 Task: Add a signature Marianna Clark containing National Human Trafficking Awareness Day, Marianna Clark to email address softage.6@softage.net and add a folder Sales contracts
Action: Mouse moved to (108, 120)
Screenshot: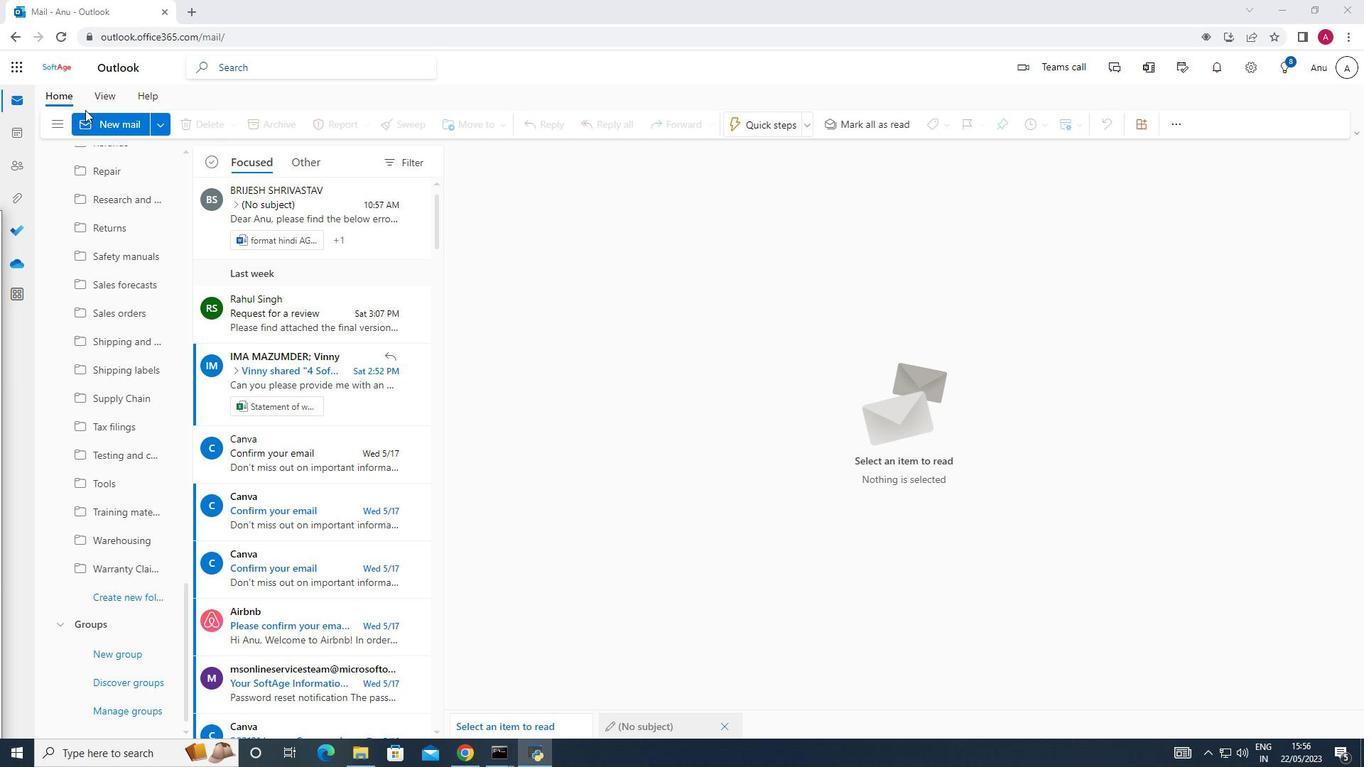 
Action: Mouse pressed left at (108, 120)
Screenshot: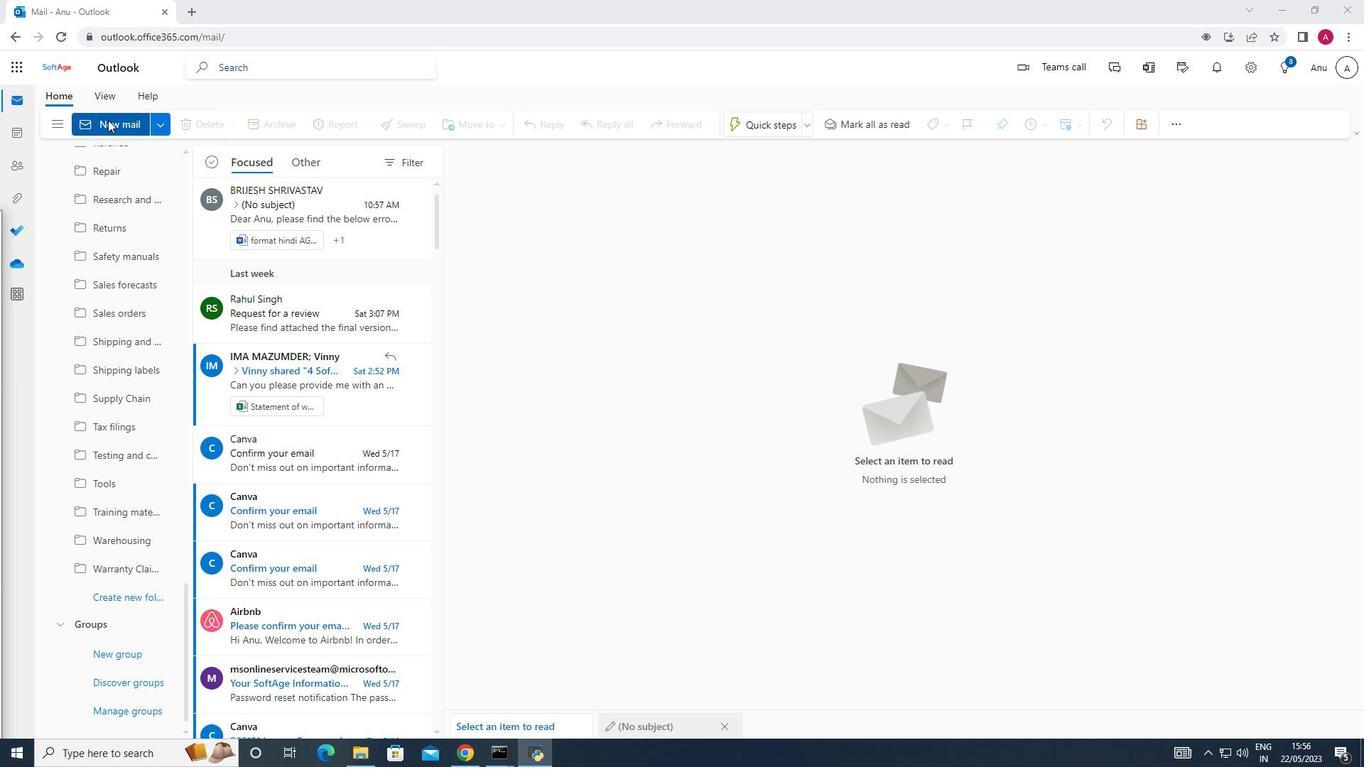
Action: Mouse moved to (966, 121)
Screenshot: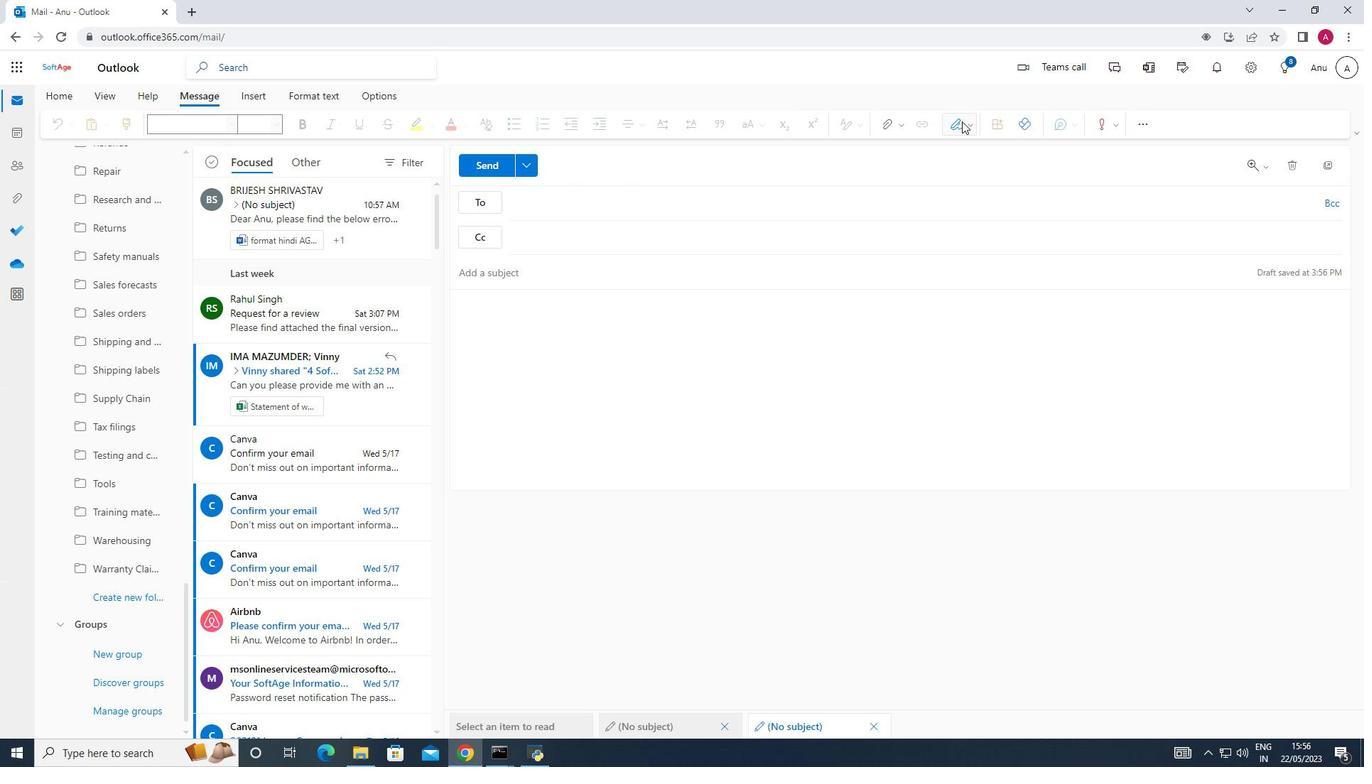 
Action: Mouse pressed left at (966, 121)
Screenshot: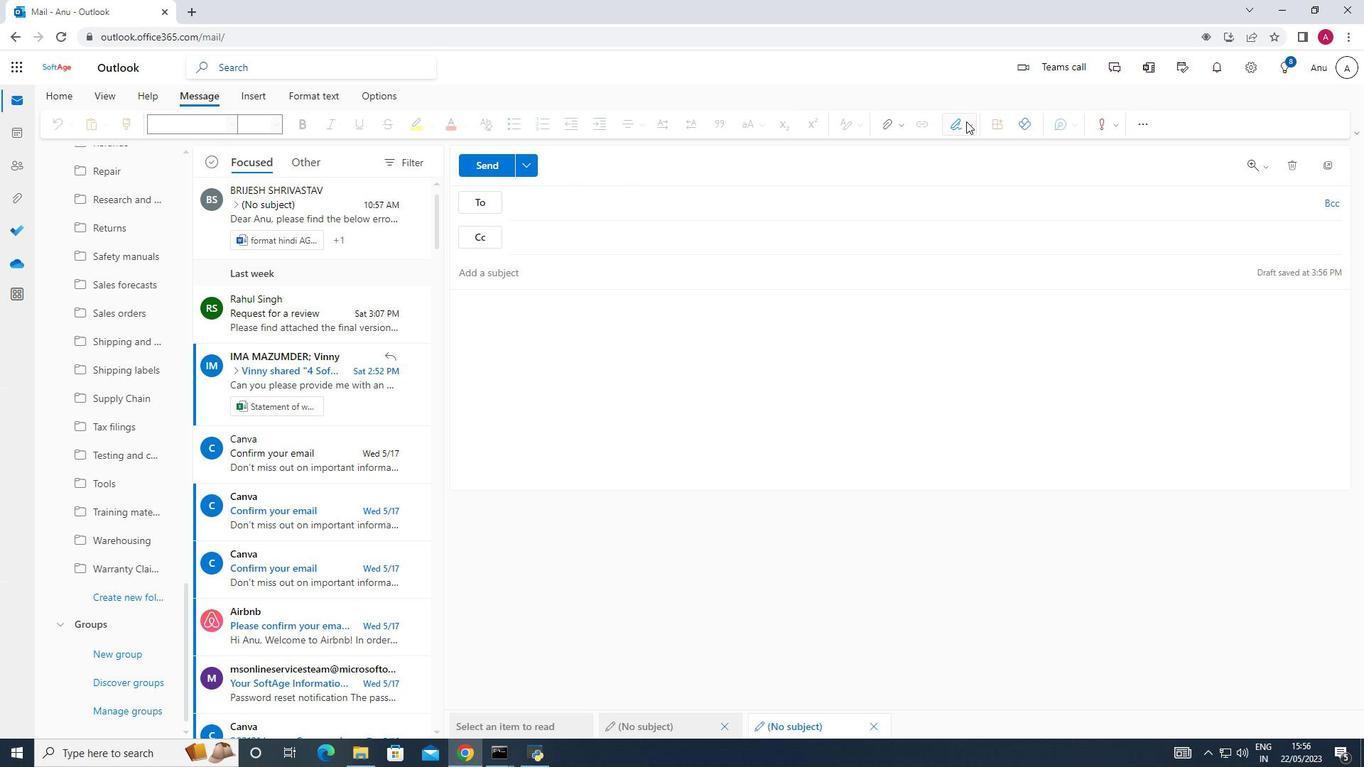 
Action: Mouse moved to (957, 179)
Screenshot: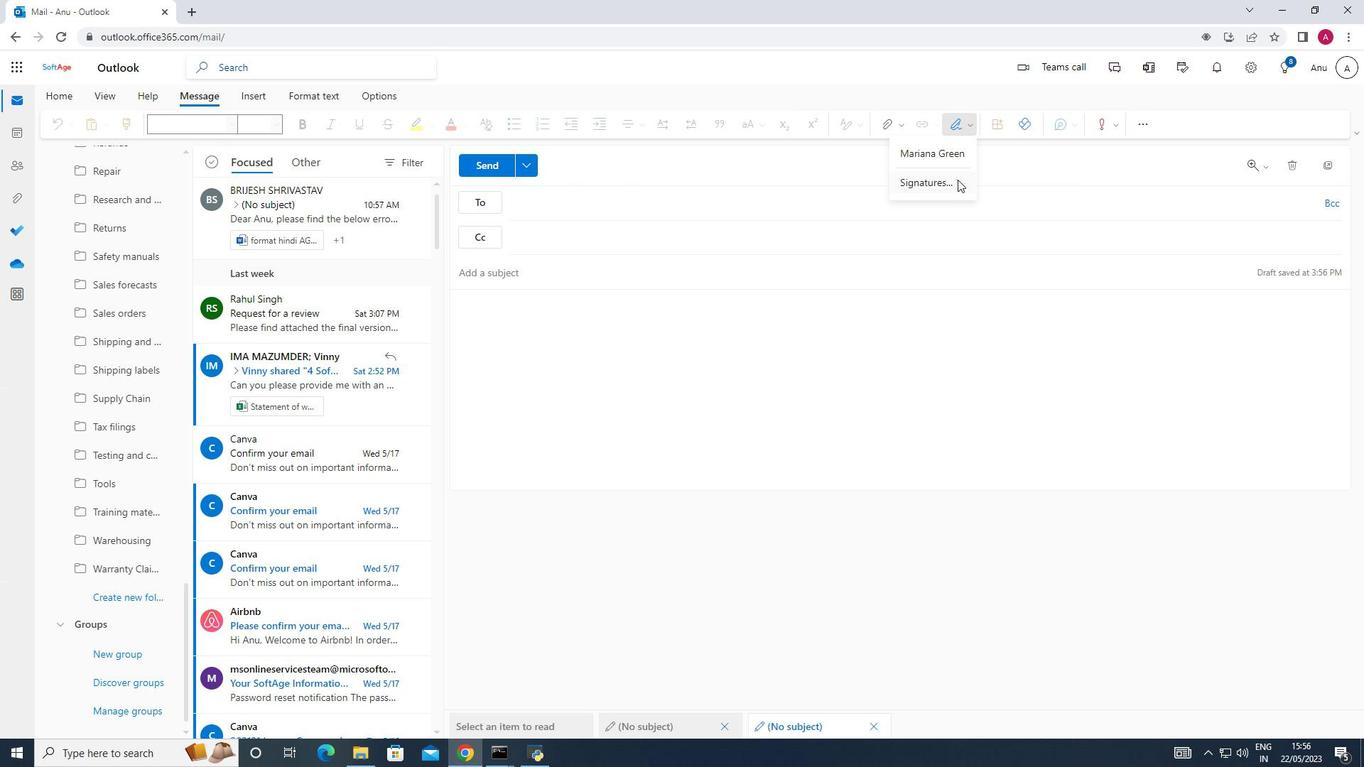 
Action: Mouse pressed left at (957, 179)
Screenshot: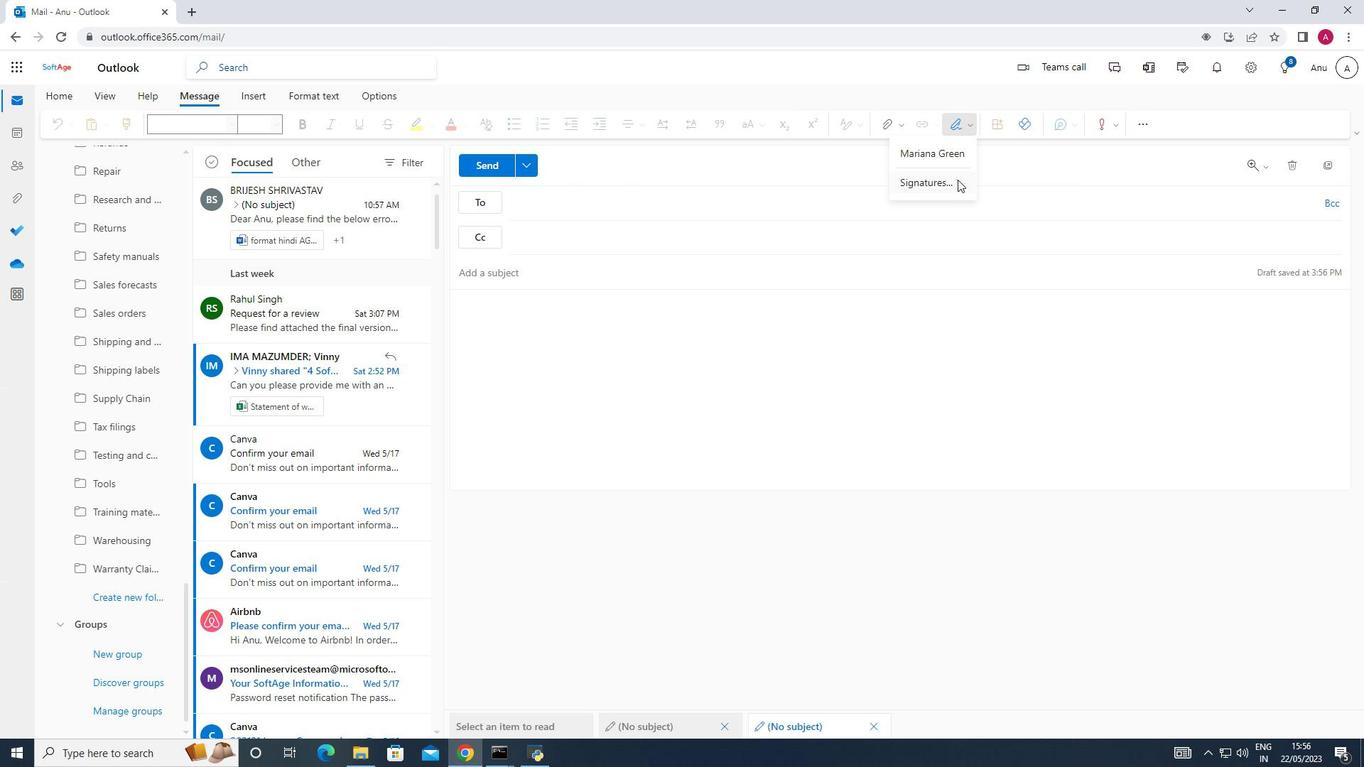 
Action: Mouse moved to (971, 240)
Screenshot: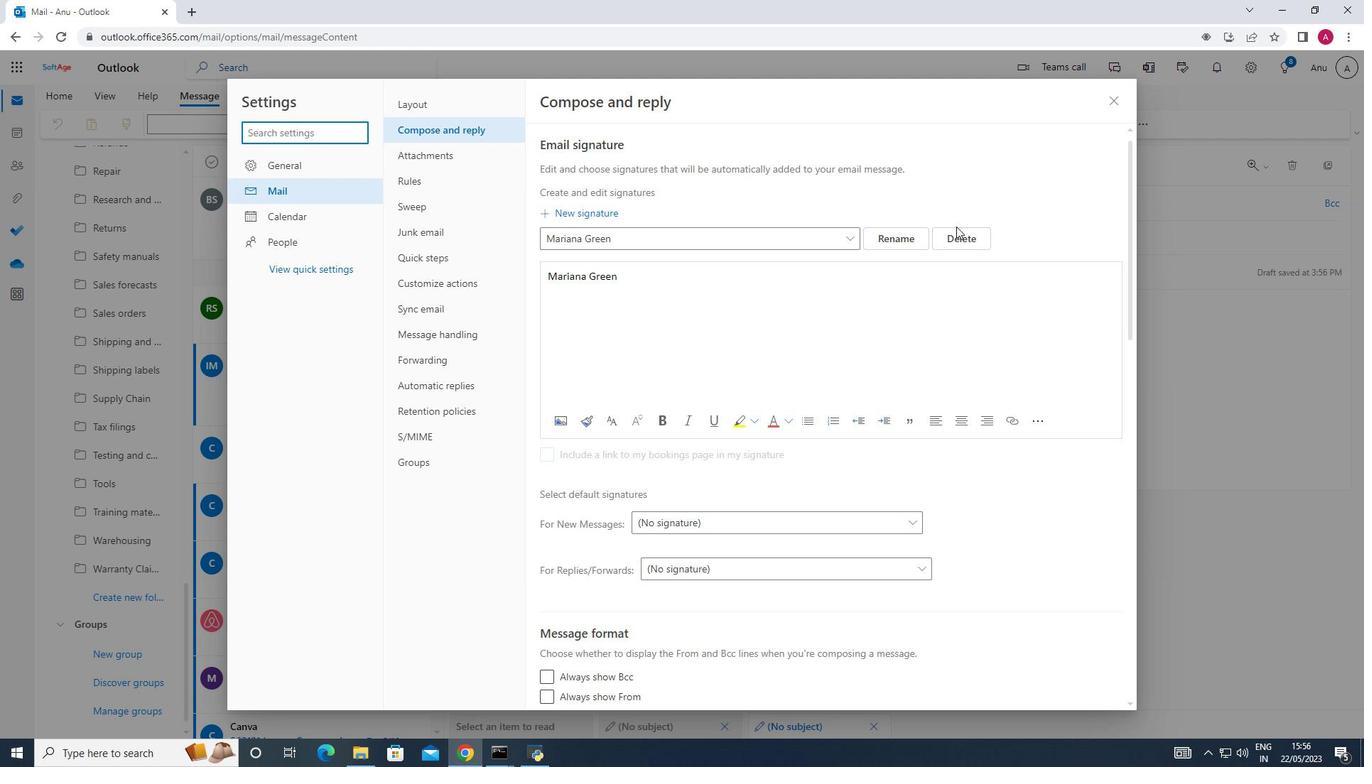 
Action: Mouse pressed left at (971, 240)
Screenshot: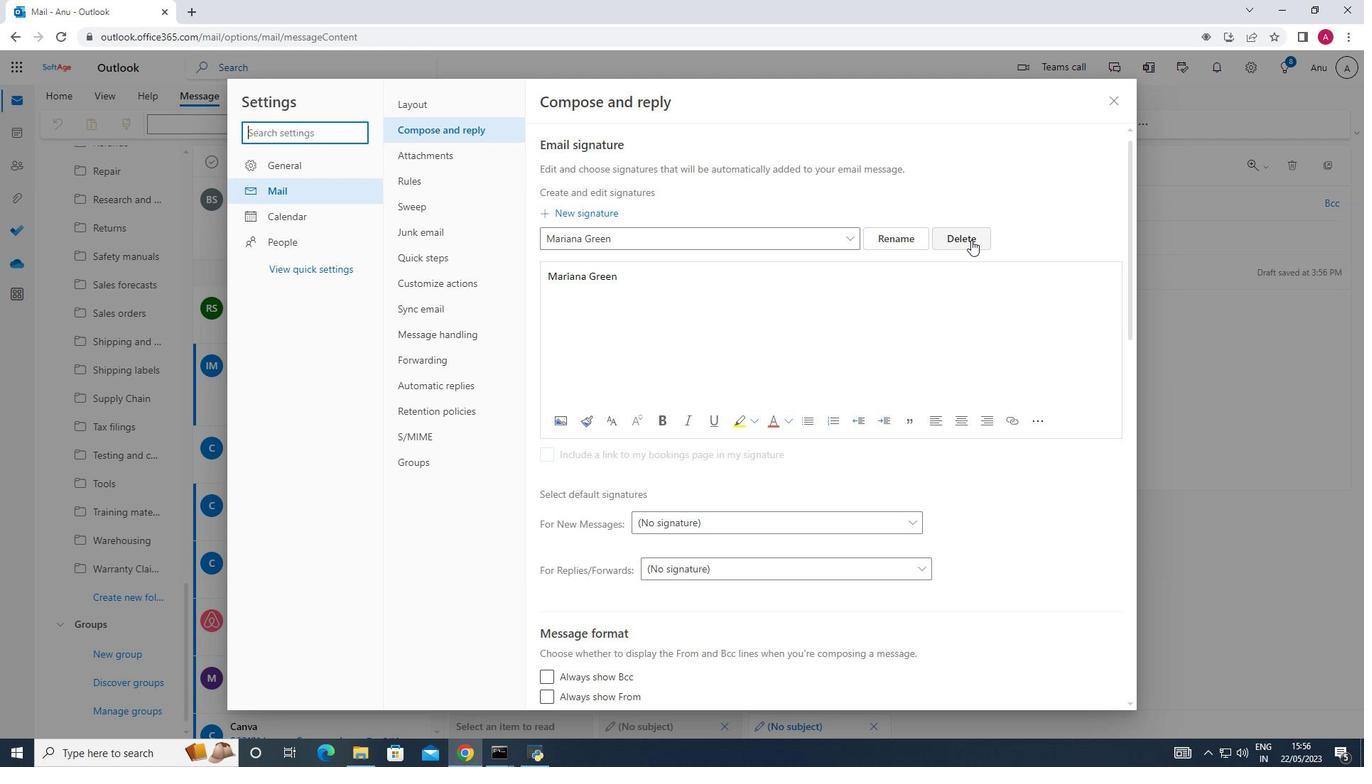 
Action: Mouse moved to (586, 245)
Screenshot: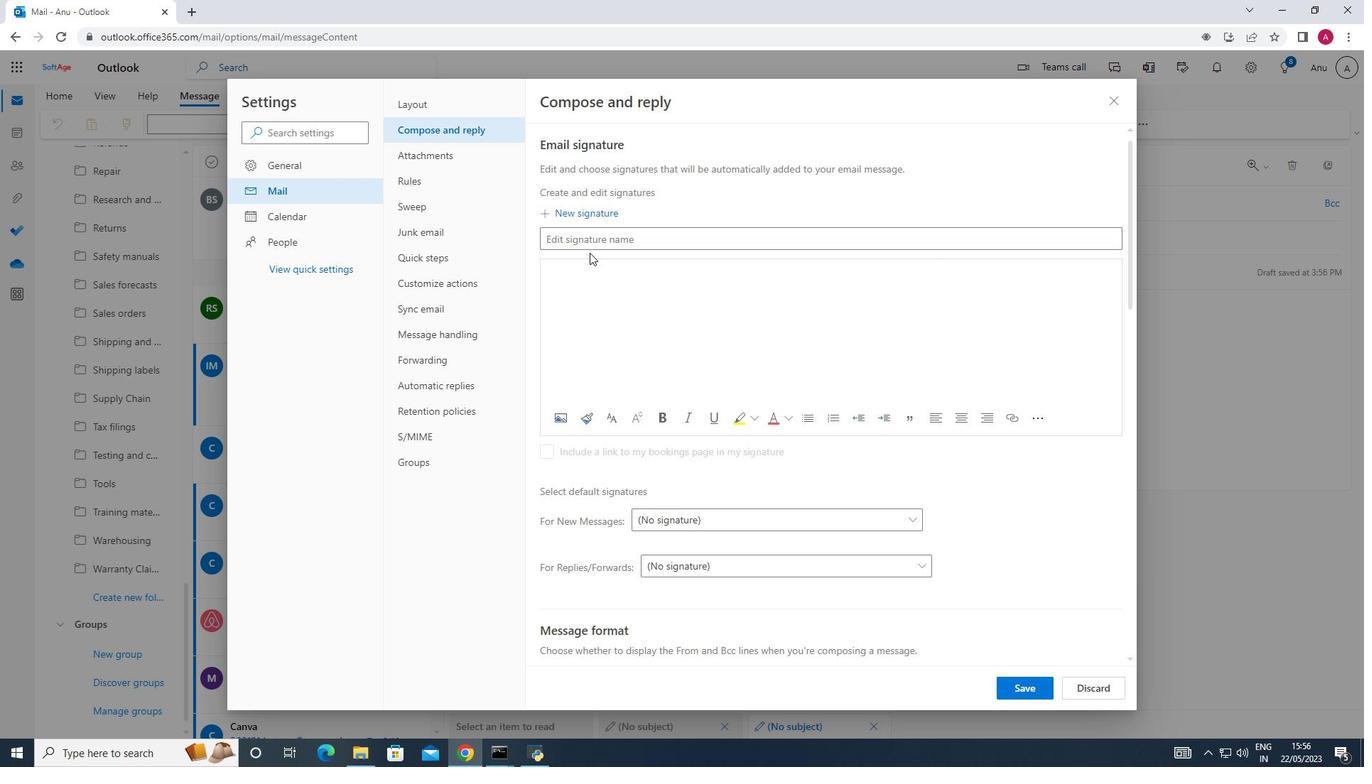 
Action: Mouse pressed left at (586, 245)
Screenshot: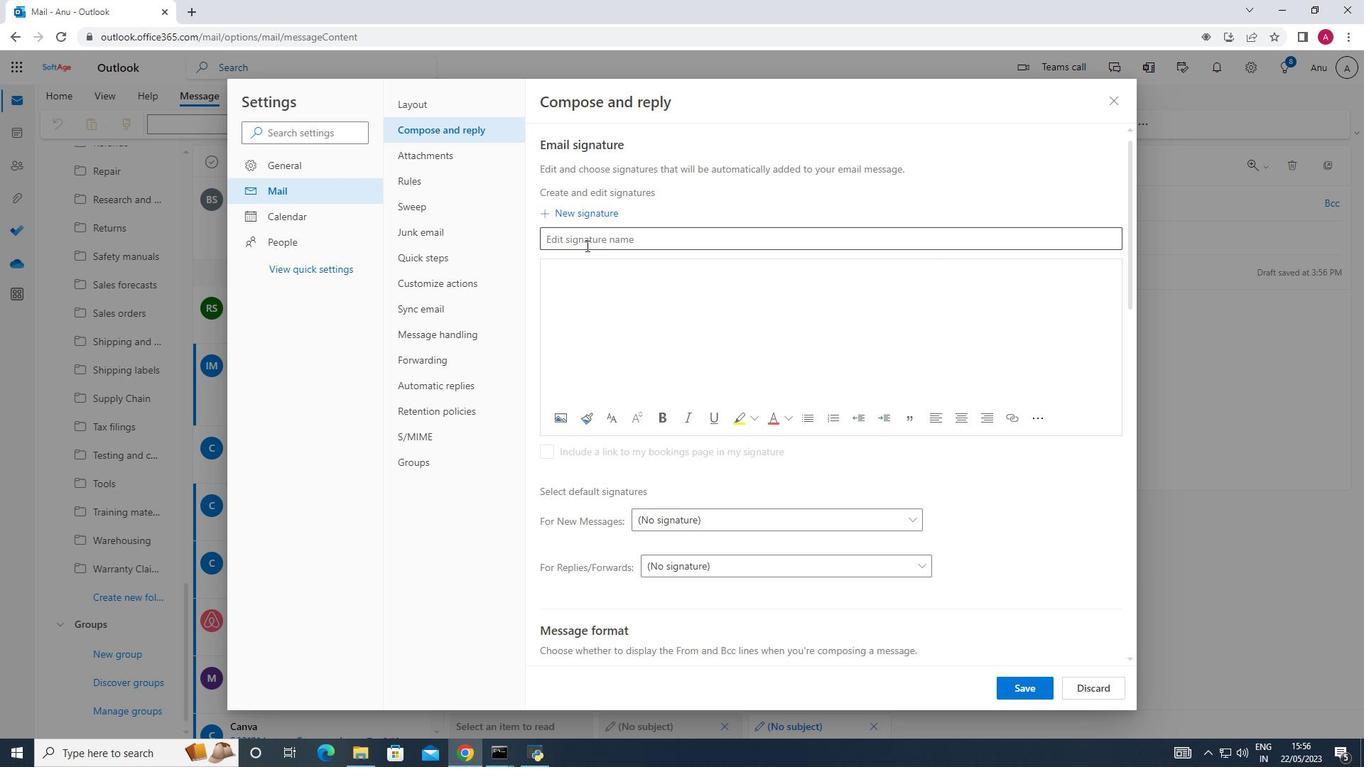 
Action: Key pressed <Key.shift_r><Key.shift_r><Key.shift_r><Key.shift_r><Key.shift_r>Marianna<Key.space><Key.shift>Clark
Screenshot: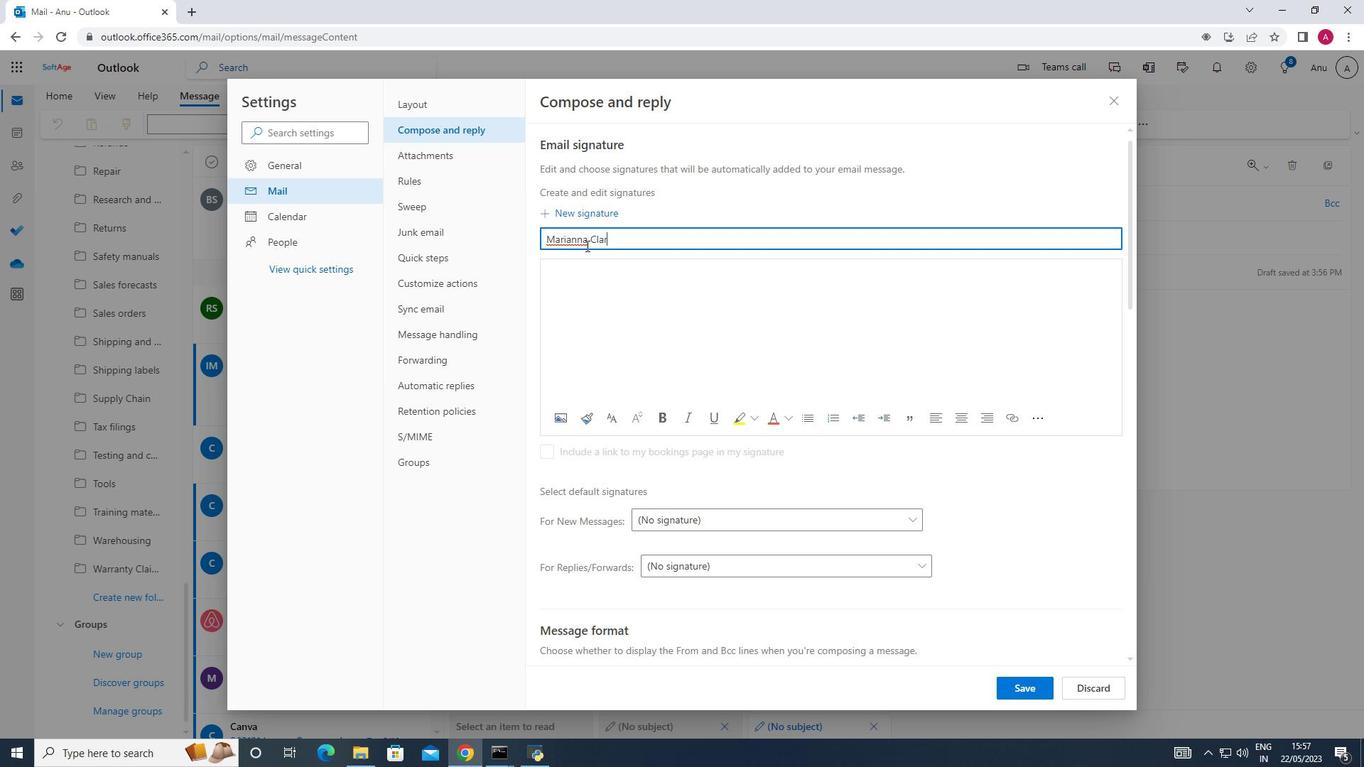 
Action: Mouse moved to (574, 286)
Screenshot: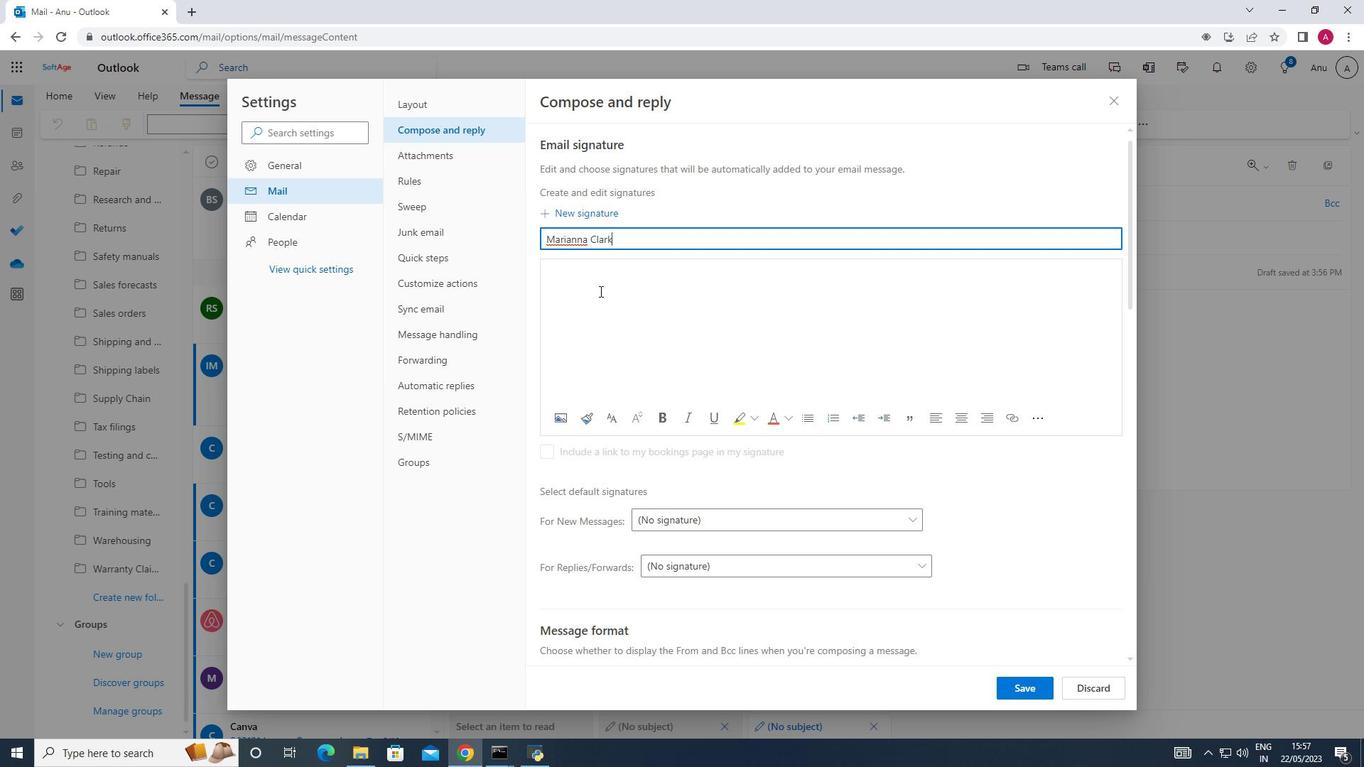 
Action: Mouse pressed left at (574, 286)
Screenshot: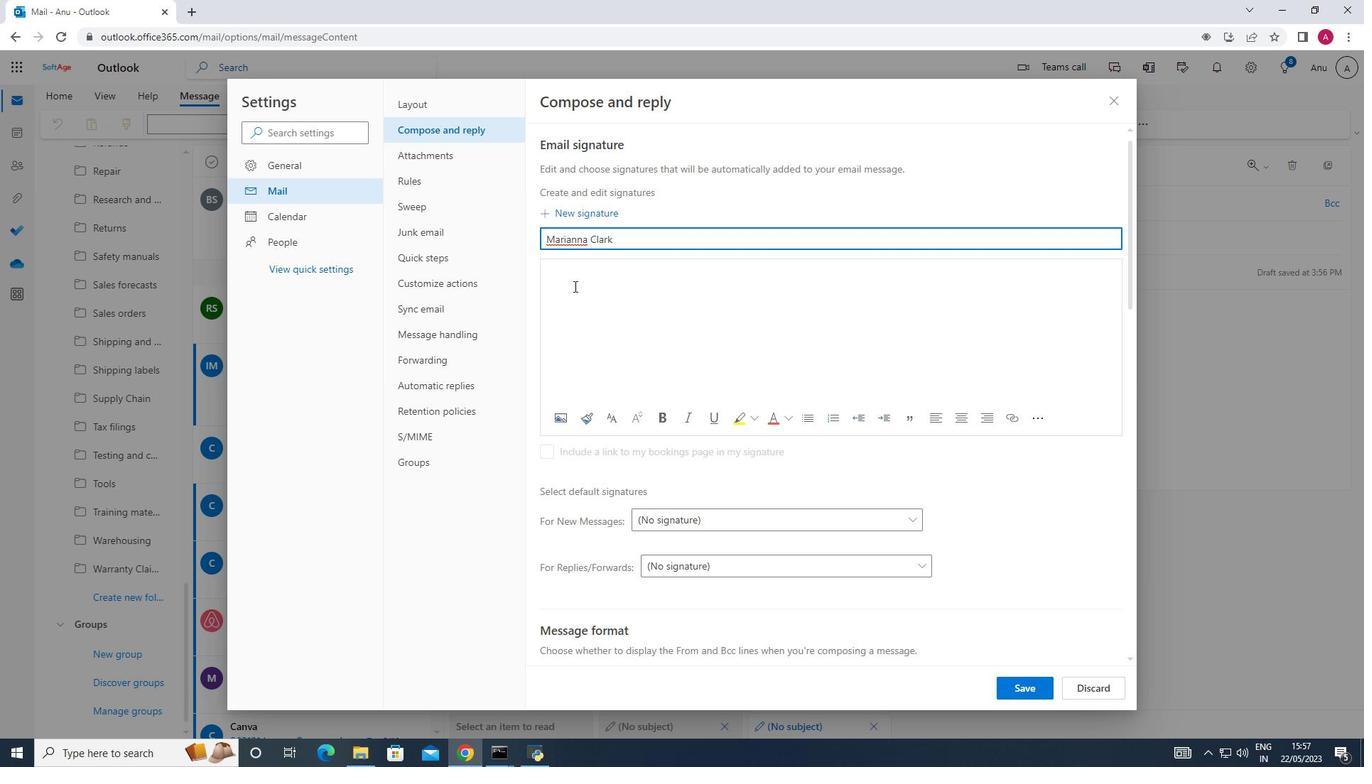 
Action: Key pressed <Key.shift_r>Marianna<Key.space><Key.shift_r><Key.shift_r><Key.shift_r><Key.shift_r><Key.shift_r><Key.shift_r><Key.shift_r><Key.shift_r><Key.shift_r><Key.shift_r><Key.shift_r><Key.shift_r><Key.shift_r><Key.shift_r>Clark
Screenshot: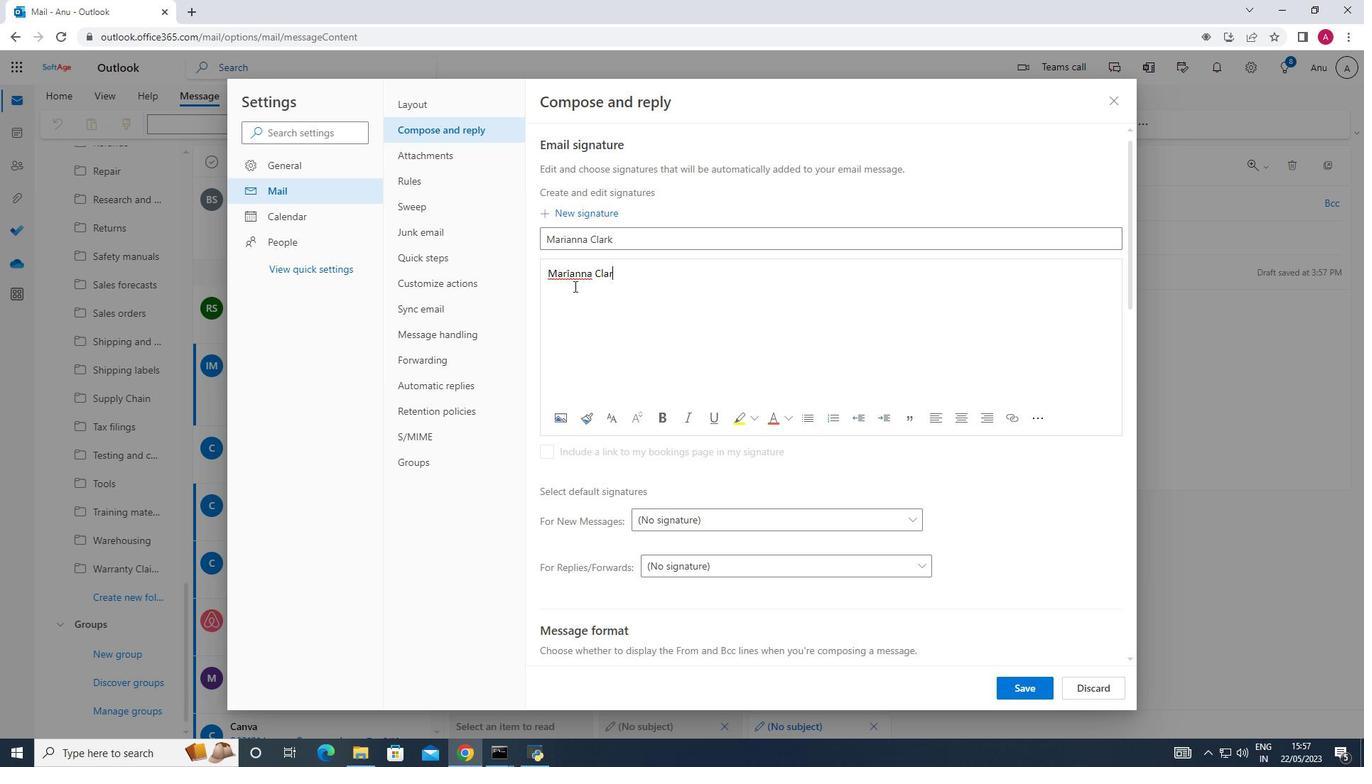 
Action: Mouse moved to (1028, 687)
Screenshot: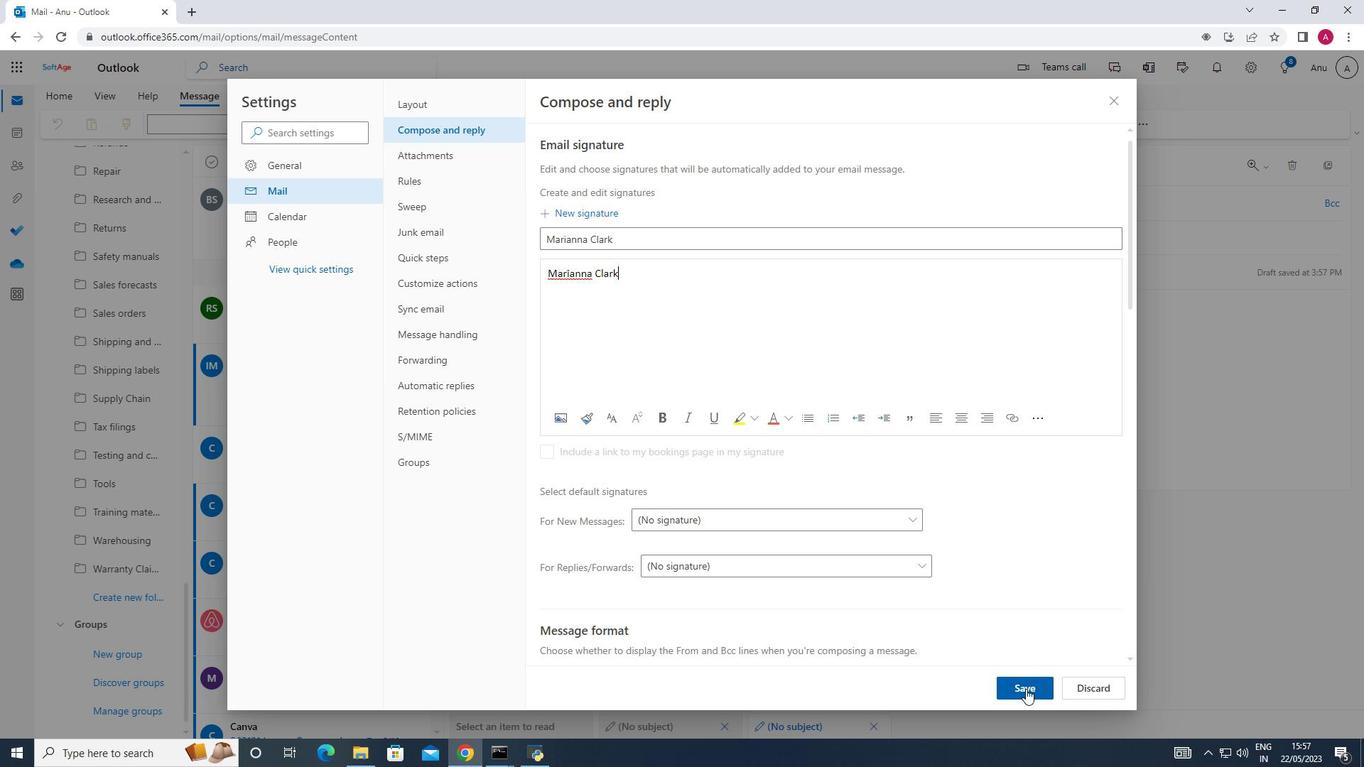 
Action: Mouse pressed left at (1028, 687)
Screenshot: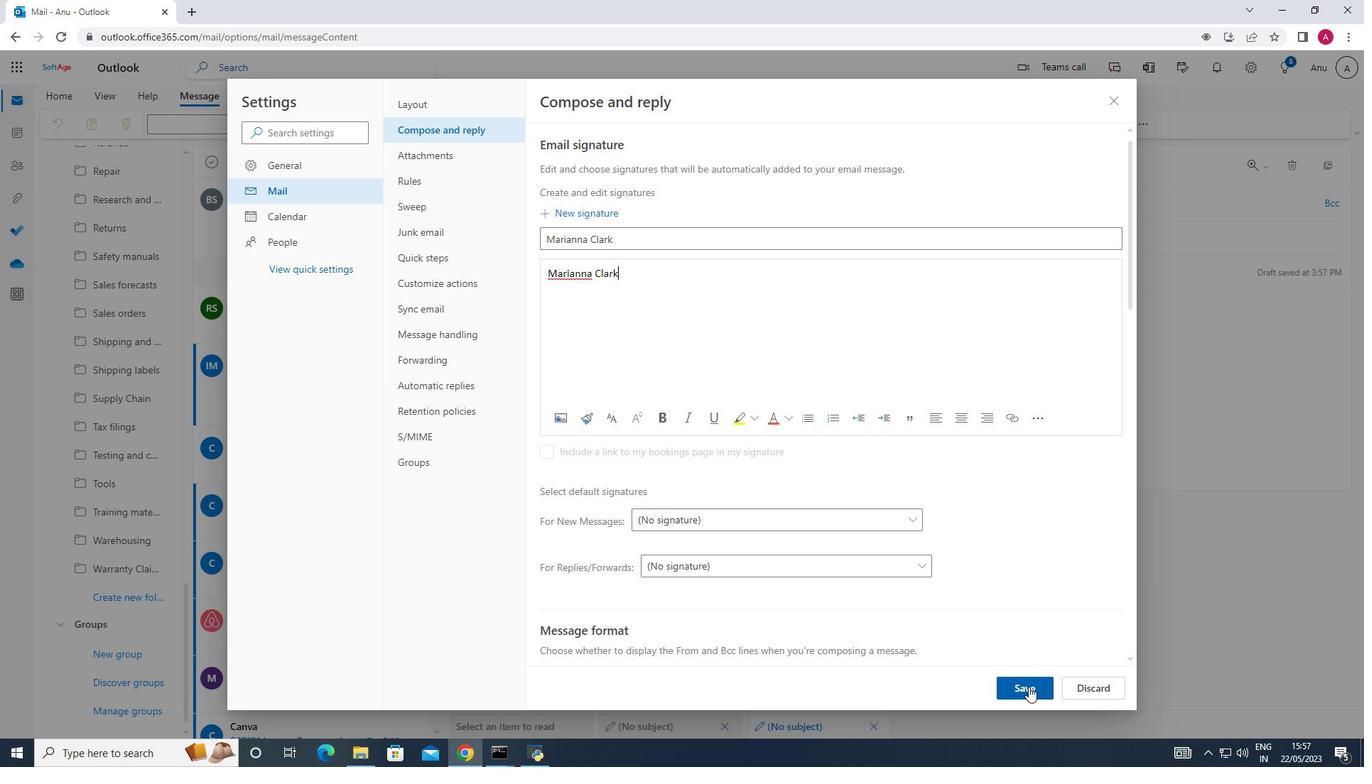 
Action: Mouse moved to (1111, 102)
Screenshot: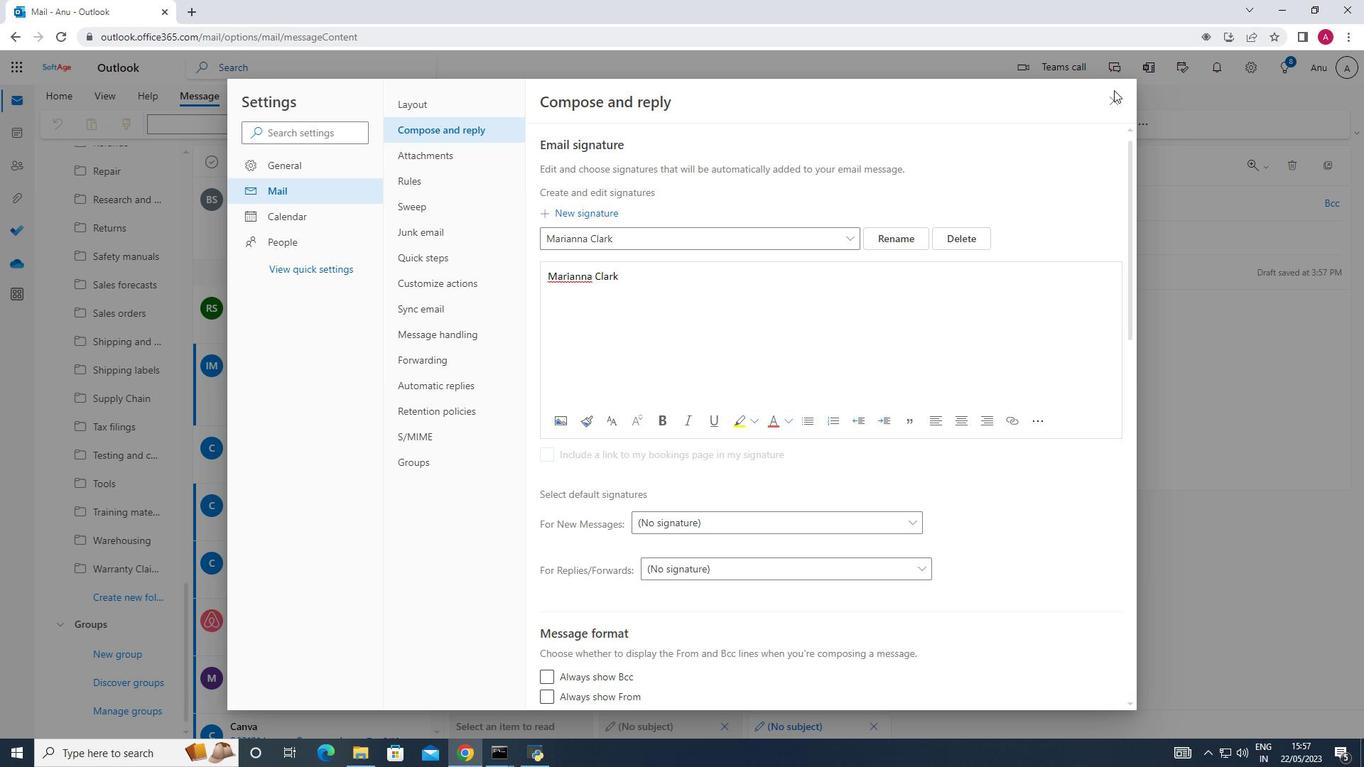 
Action: Mouse pressed left at (1111, 102)
Screenshot: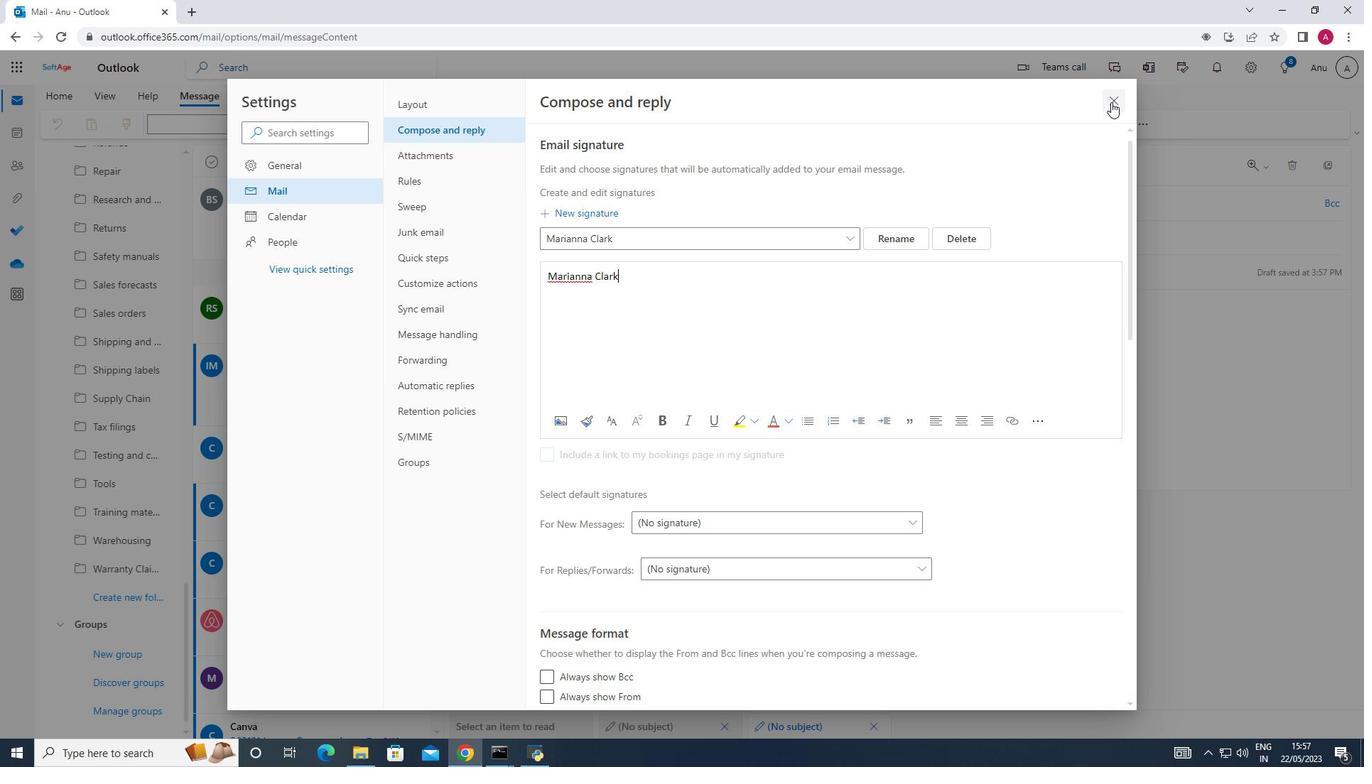 
Action: Mouse moved to (973, 121)
Screenshot: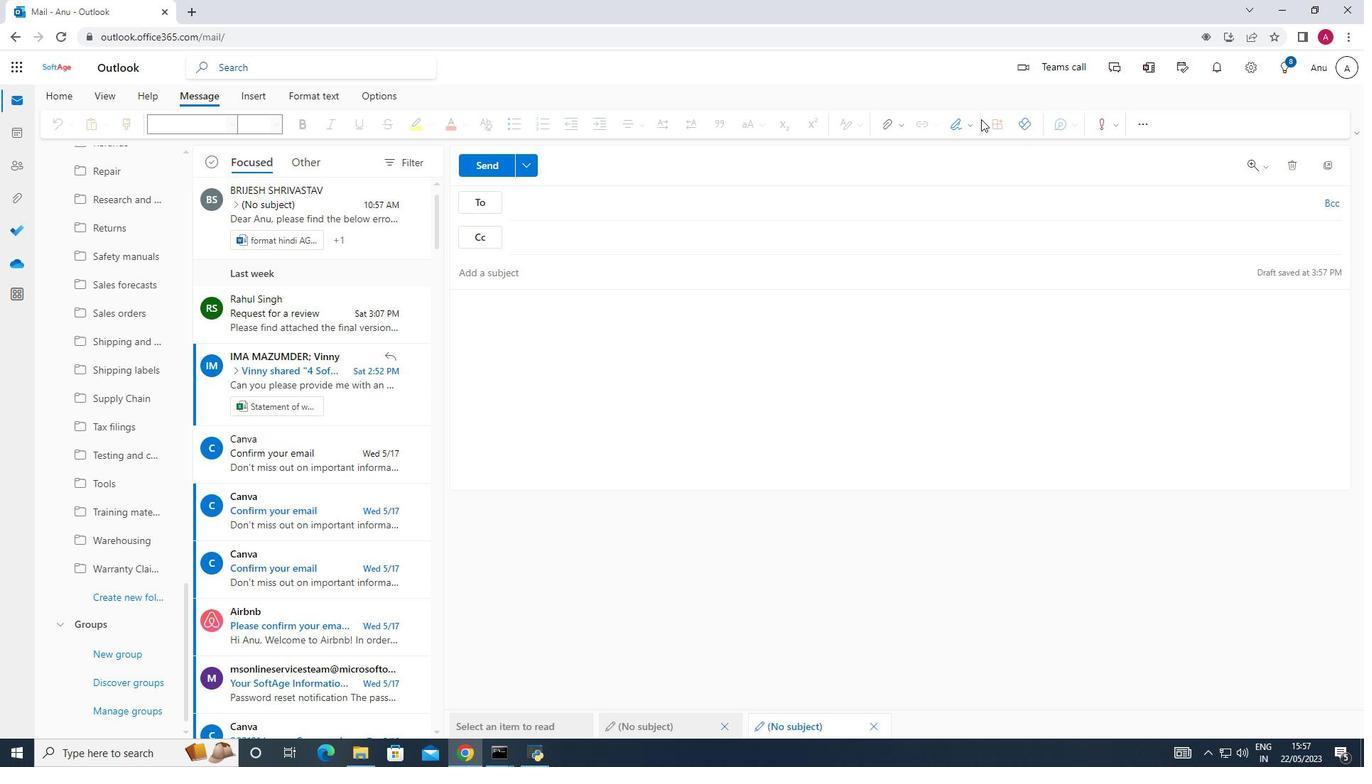 
Action: Mouse pressed left at (973, 121)
Screenshot: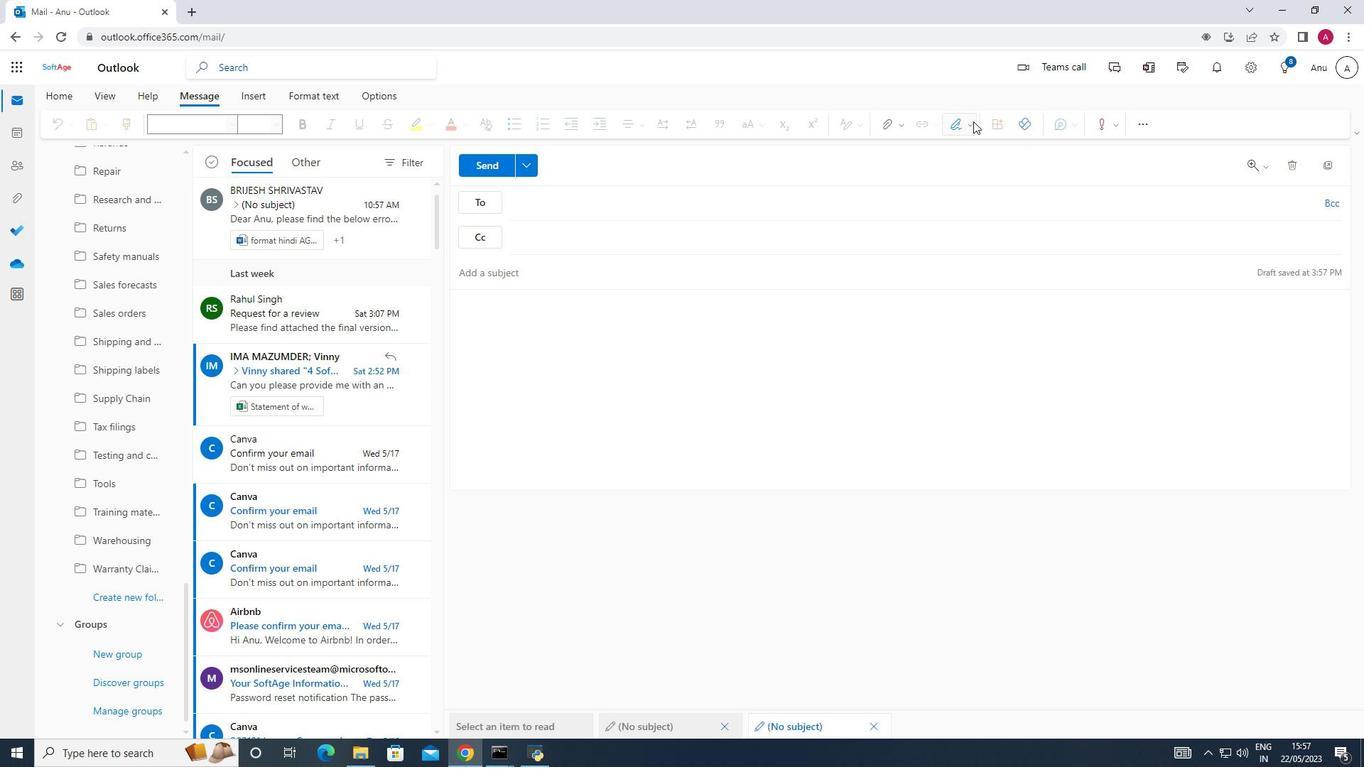
Action: Mouse moved to (954, 149)
Screenshot: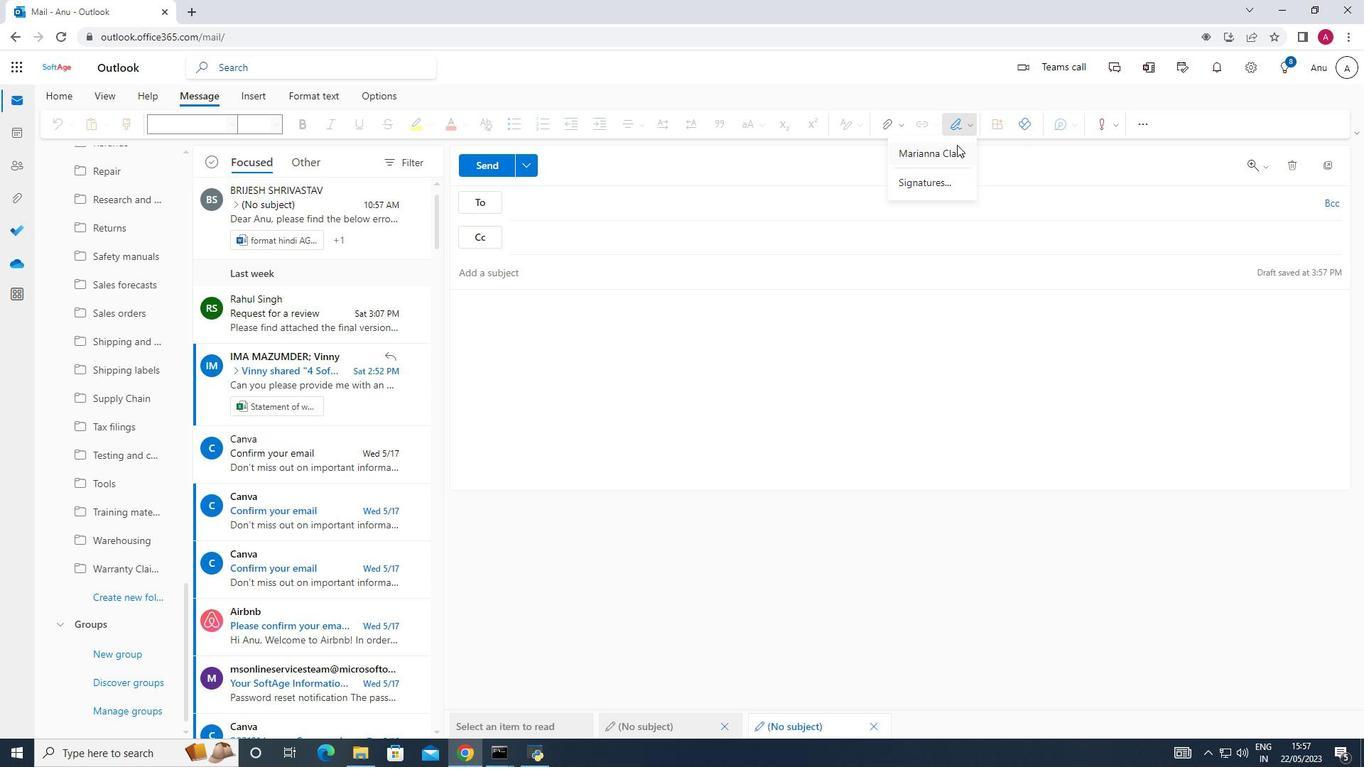 
Action: Mouse pressed left at (954, 149)
Screenshot: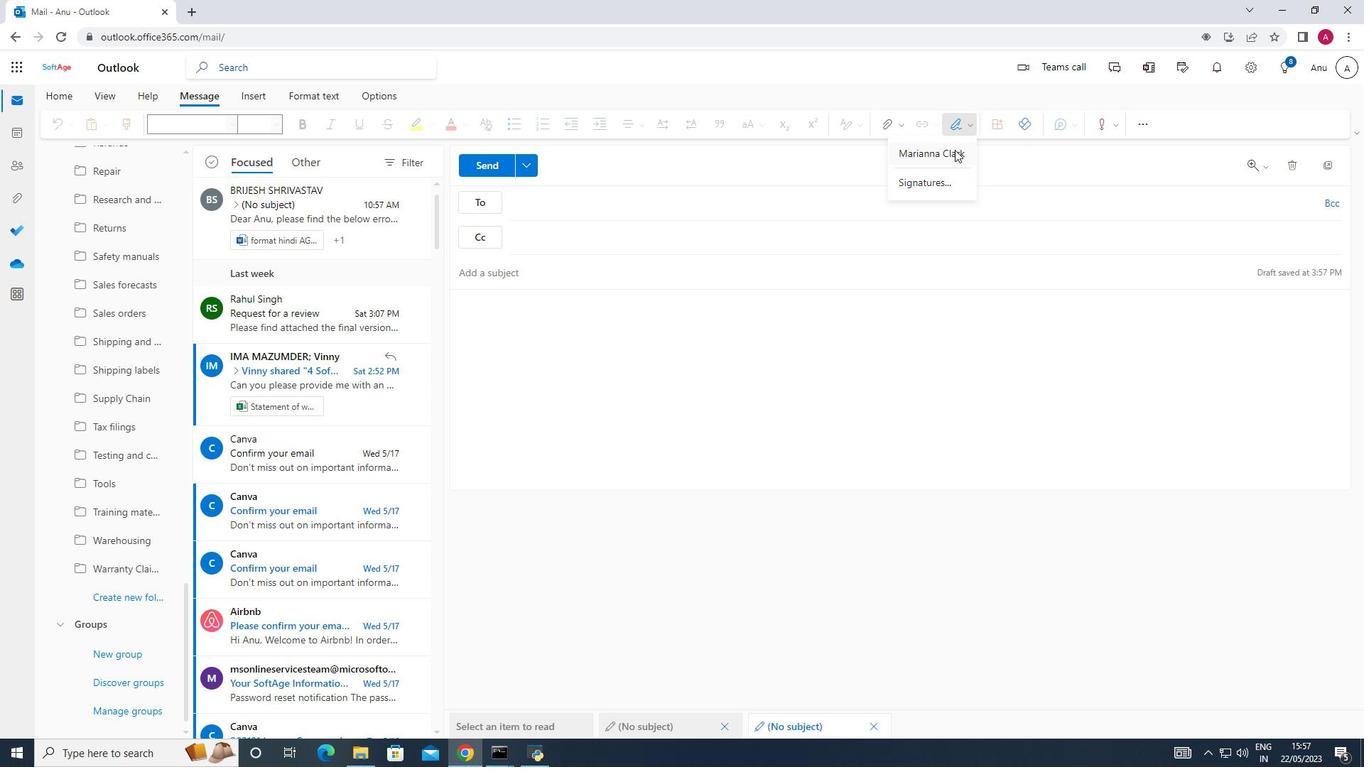 
Action: Key pressed <Key.shift>National<Key.space><Key.shift>Human<Key.space><Key.shift>Trafficking<Key.space><Key.shift>AWARENESS<Key.space><Key.shift>Dat<Key.backspace>y.
Screenshot: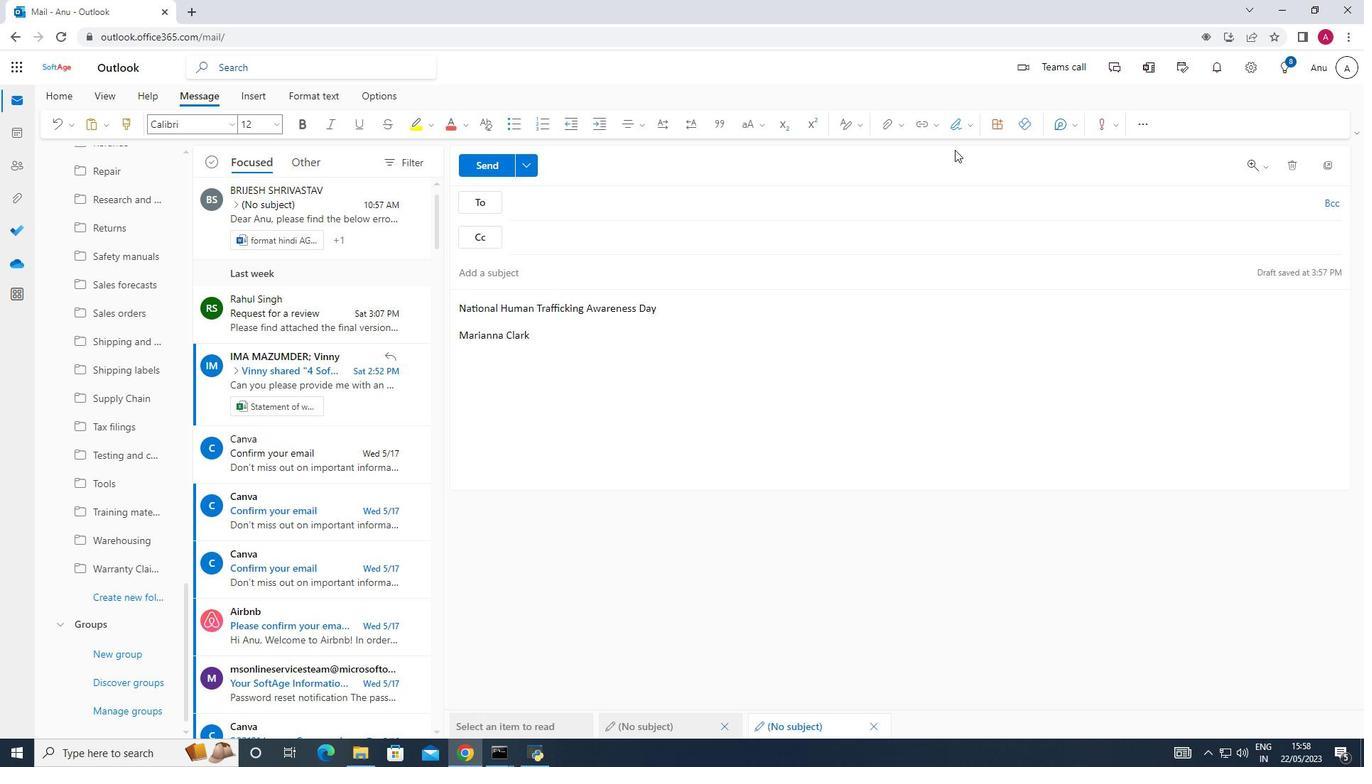 
Action: Mouse moved to (519, 203)
Screenshot: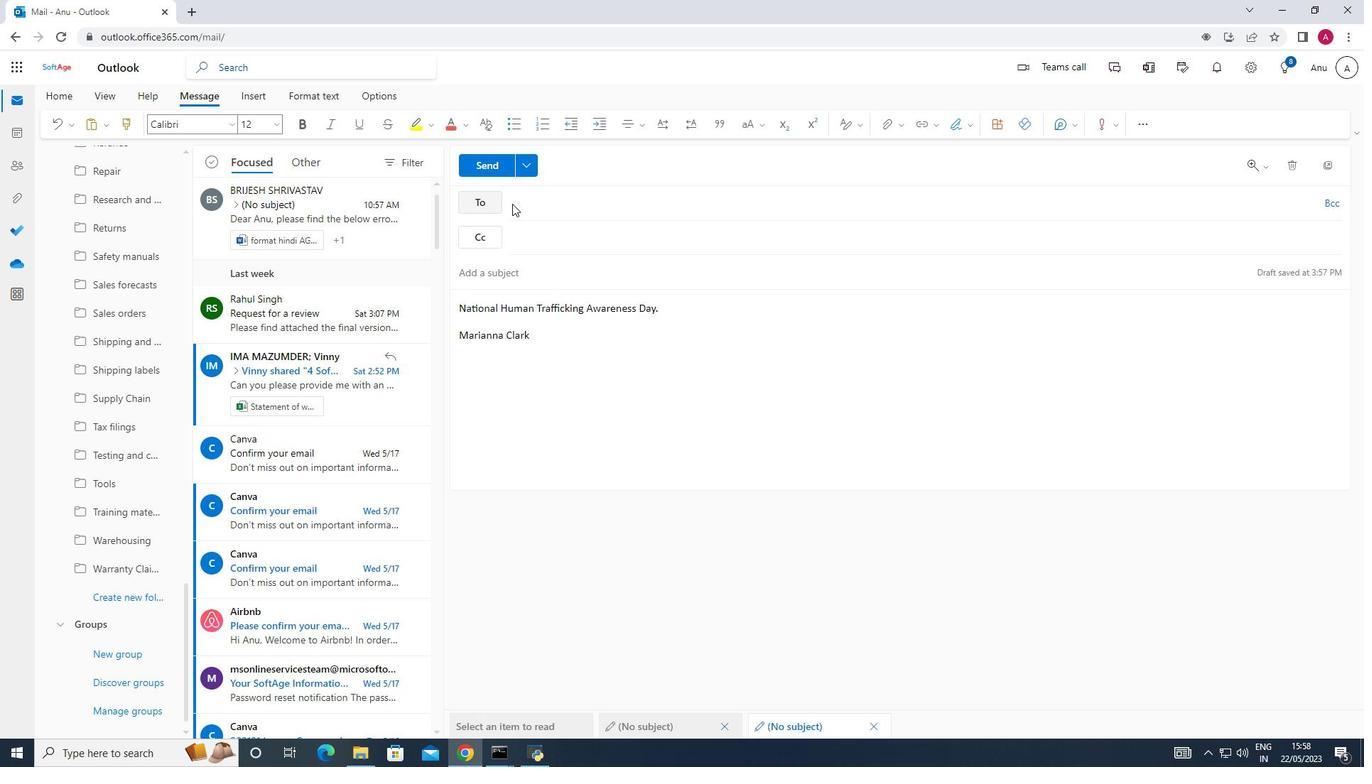 
Action: Mouse pressed left at (519, 203)
Screenshot: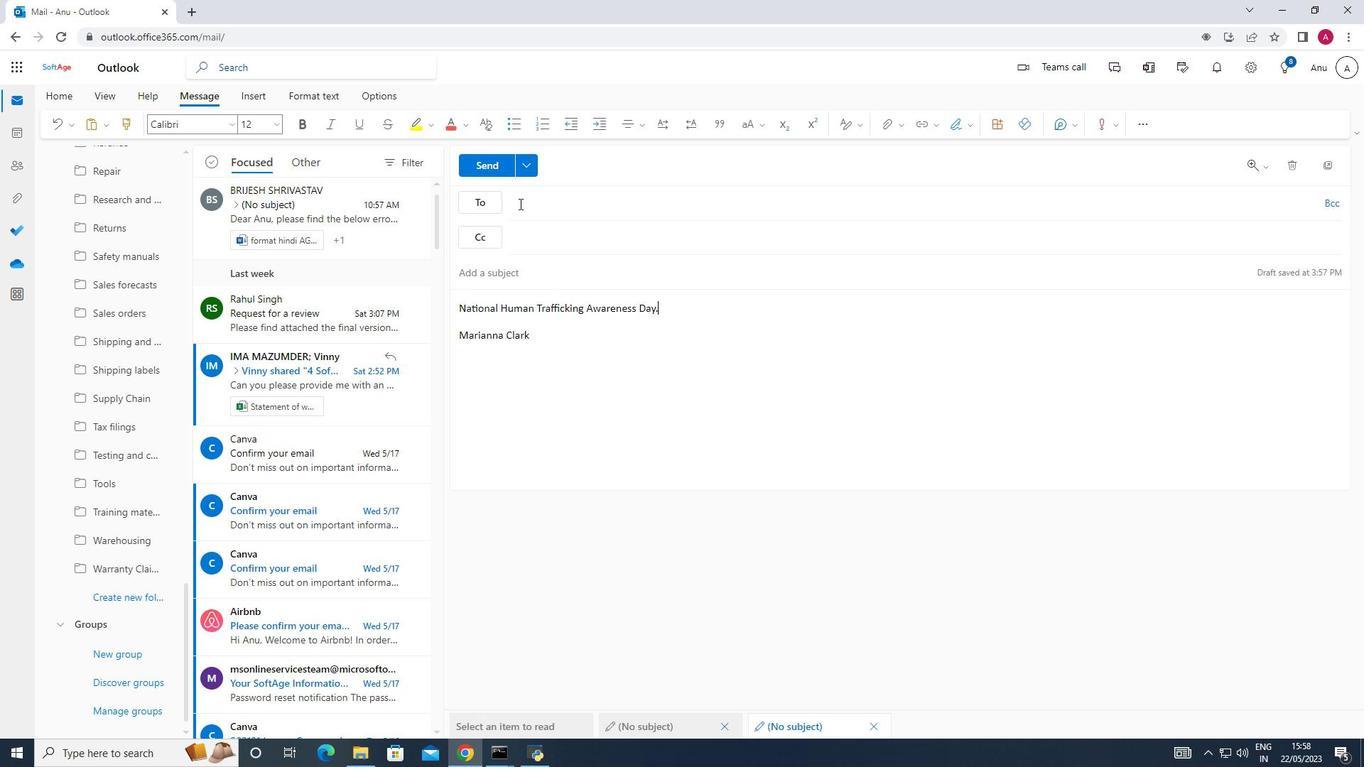 
Action: Key pressed <Key.shift>softage.6<Key.shift>@softage.net
Screenshot: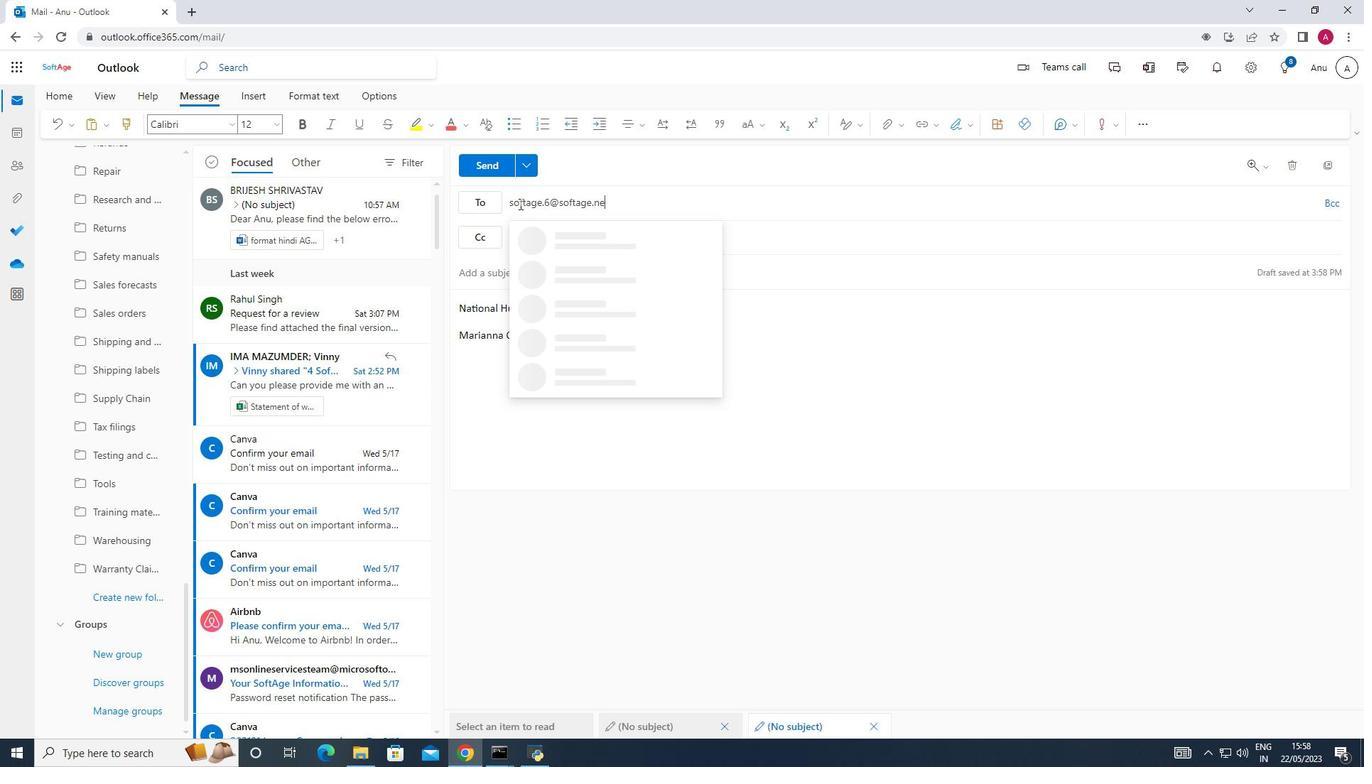 
Action: Mouse moved to (616, 240)
Screenshot: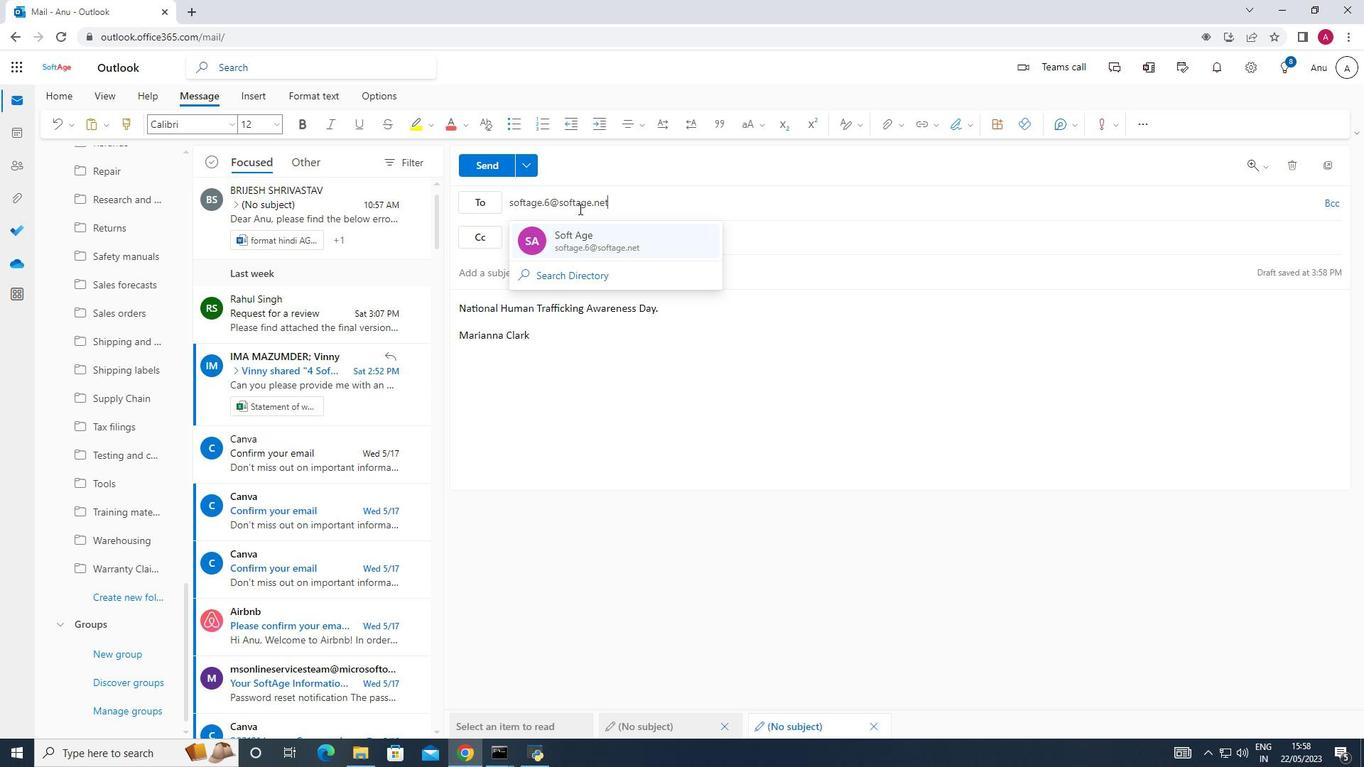 
Action: Mouse pressed left at (616, 240)
Screenshot: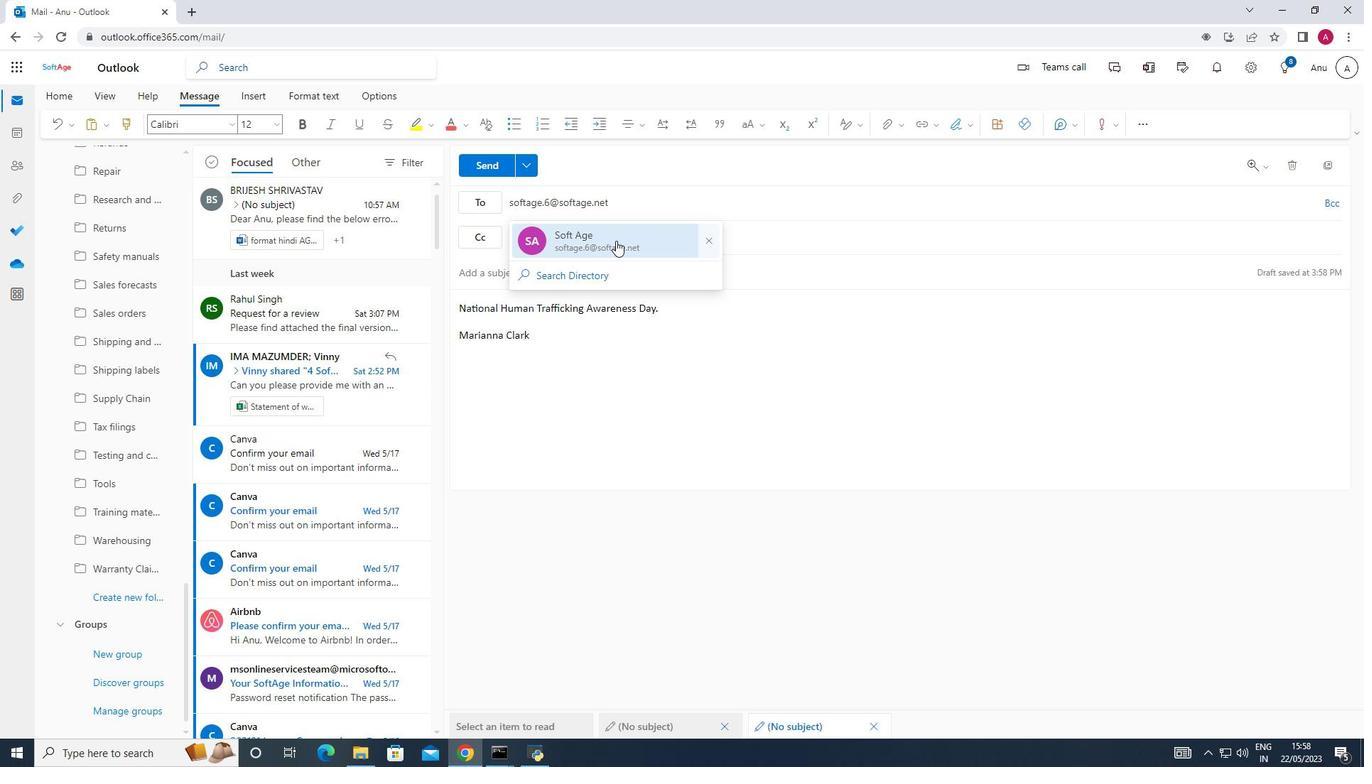 
Action: Mouse moved to (152, 468)
Screenshot: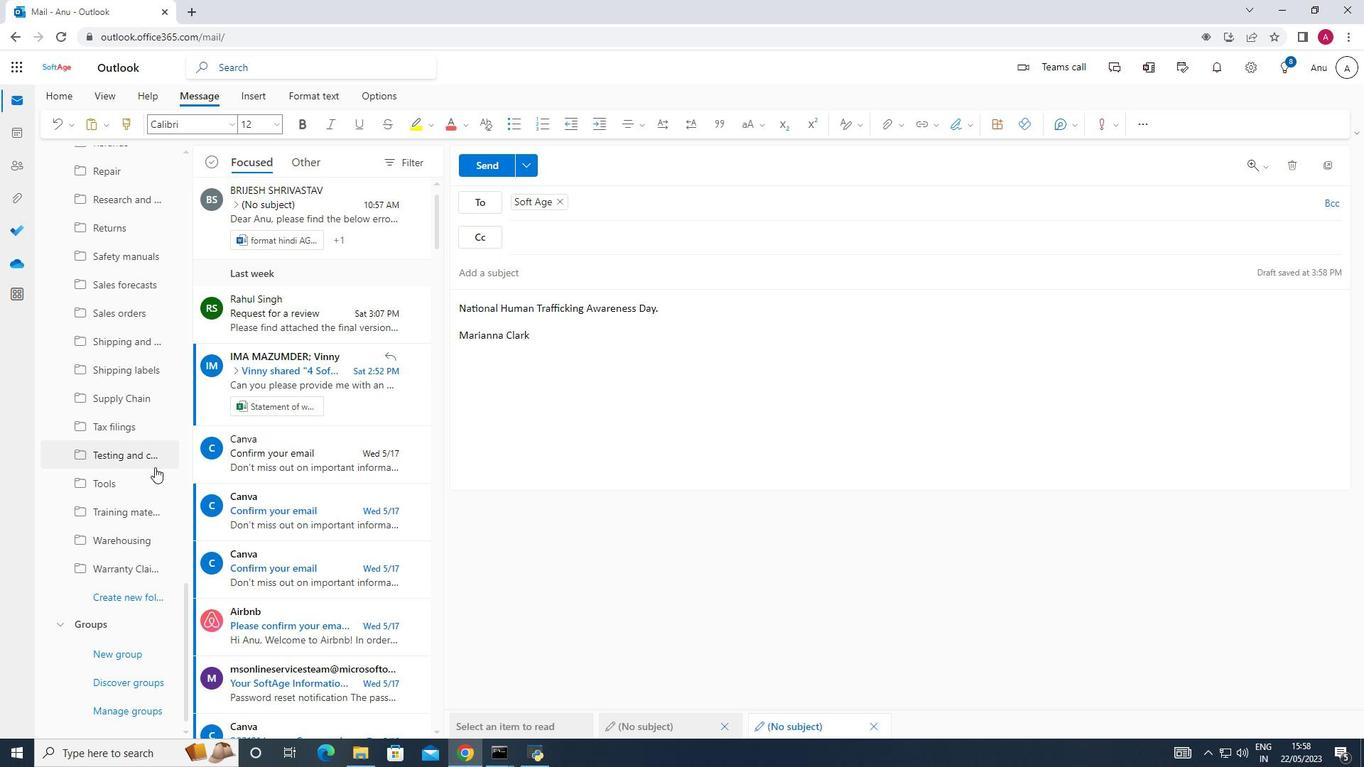 
Action: Mouse scrolled (152, 468) with delta (0, 0)
Screenshot: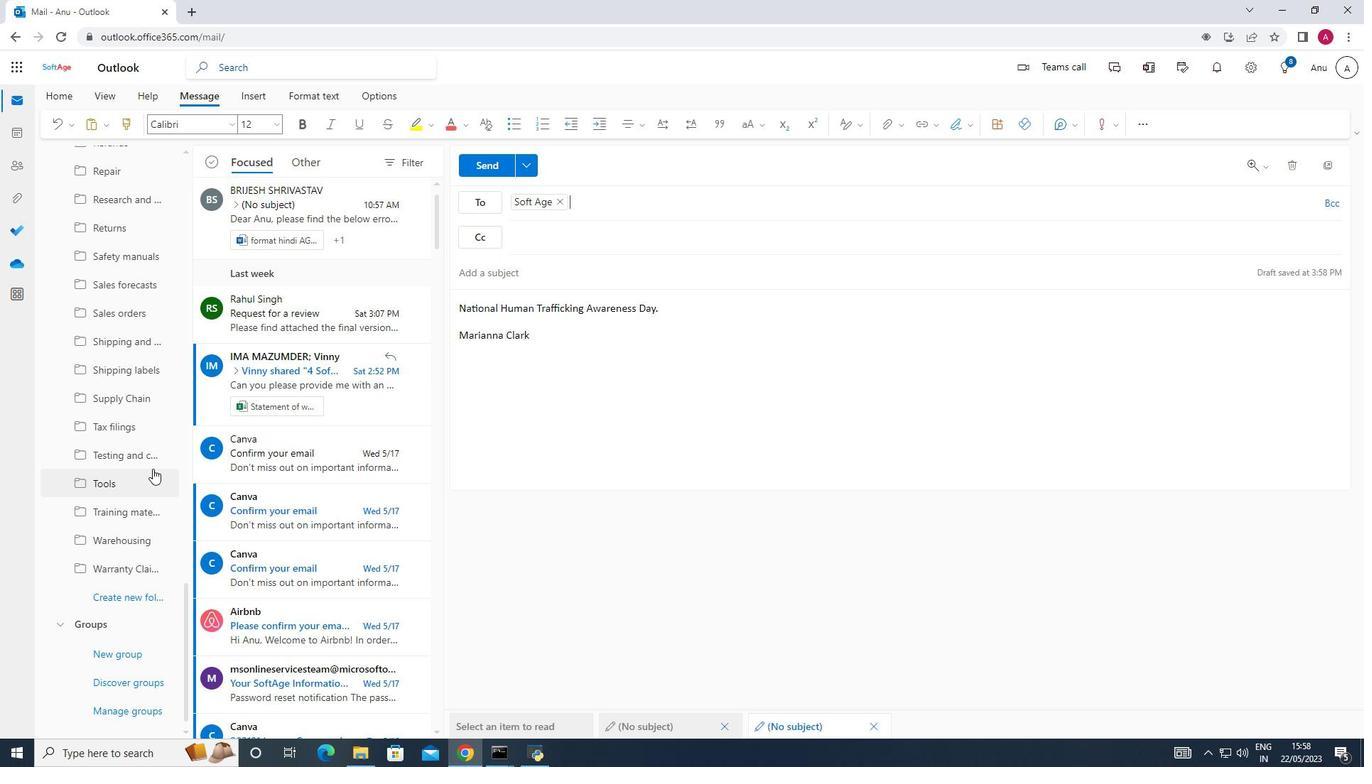 
Action: Mouse moved to (112, 601)
Screenshot: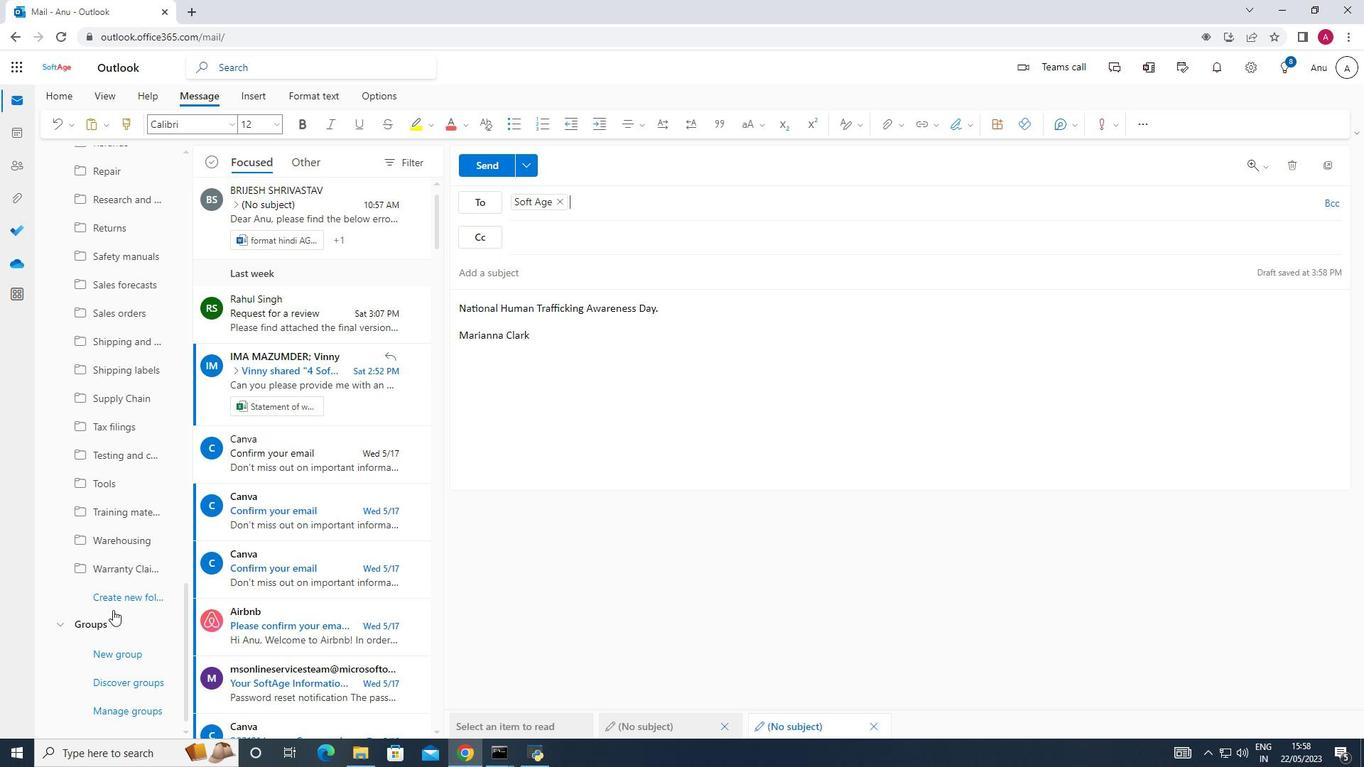 
Action: Mouse pressed left at (112, 601)
Screenshot: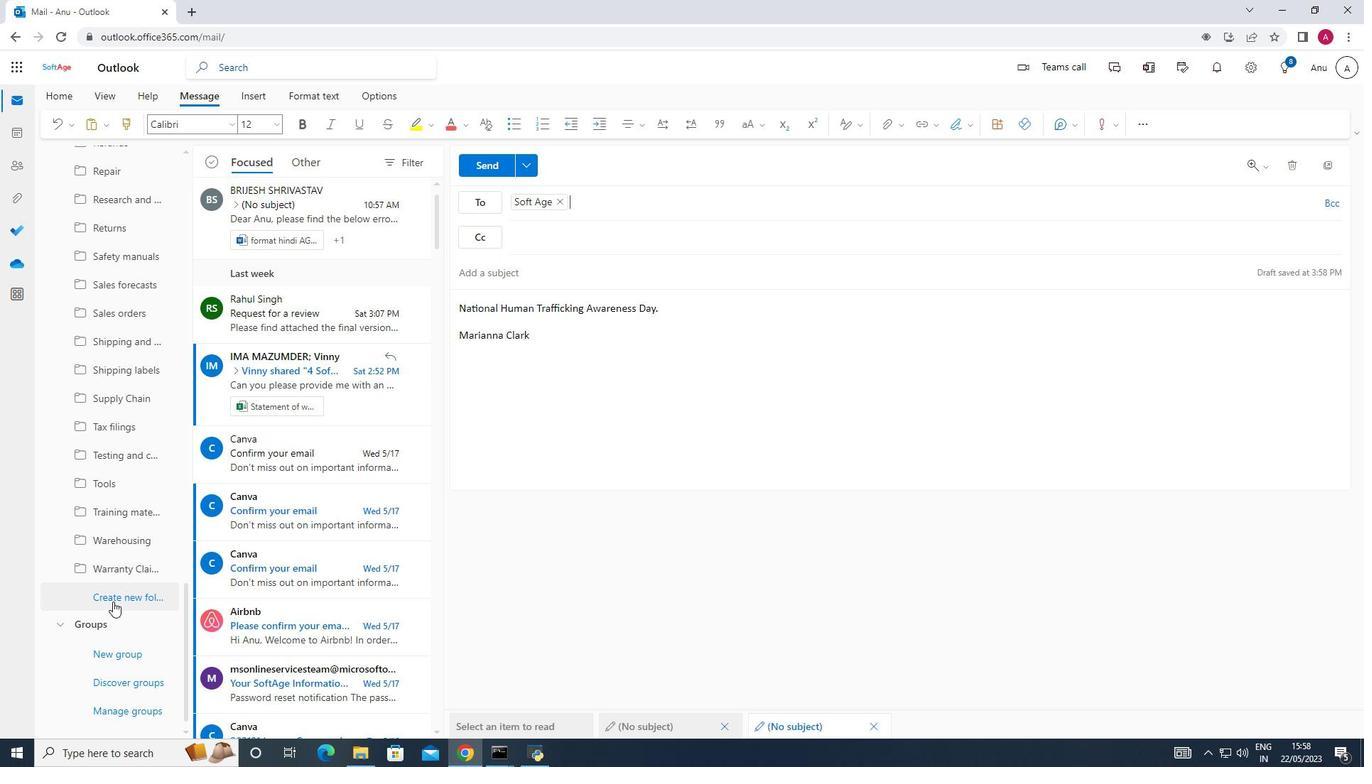 
Action: Mouse moved to (115, 598)
Screenshot: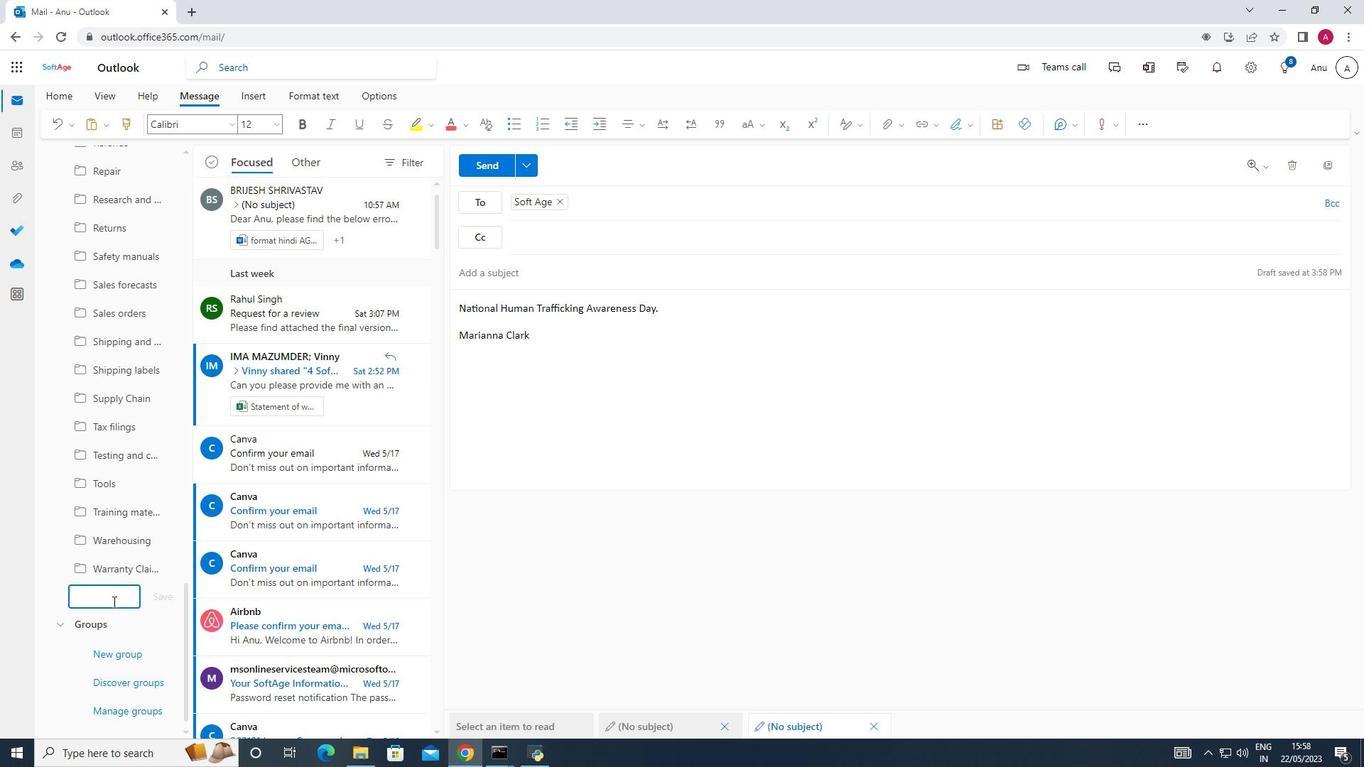 
Action: Key pressed <Key.shift><Key.shift><Key.shift><Key.shift><Key.shift><Key.shift><Key.shift>Sales<Key.space>contract
Screenshot: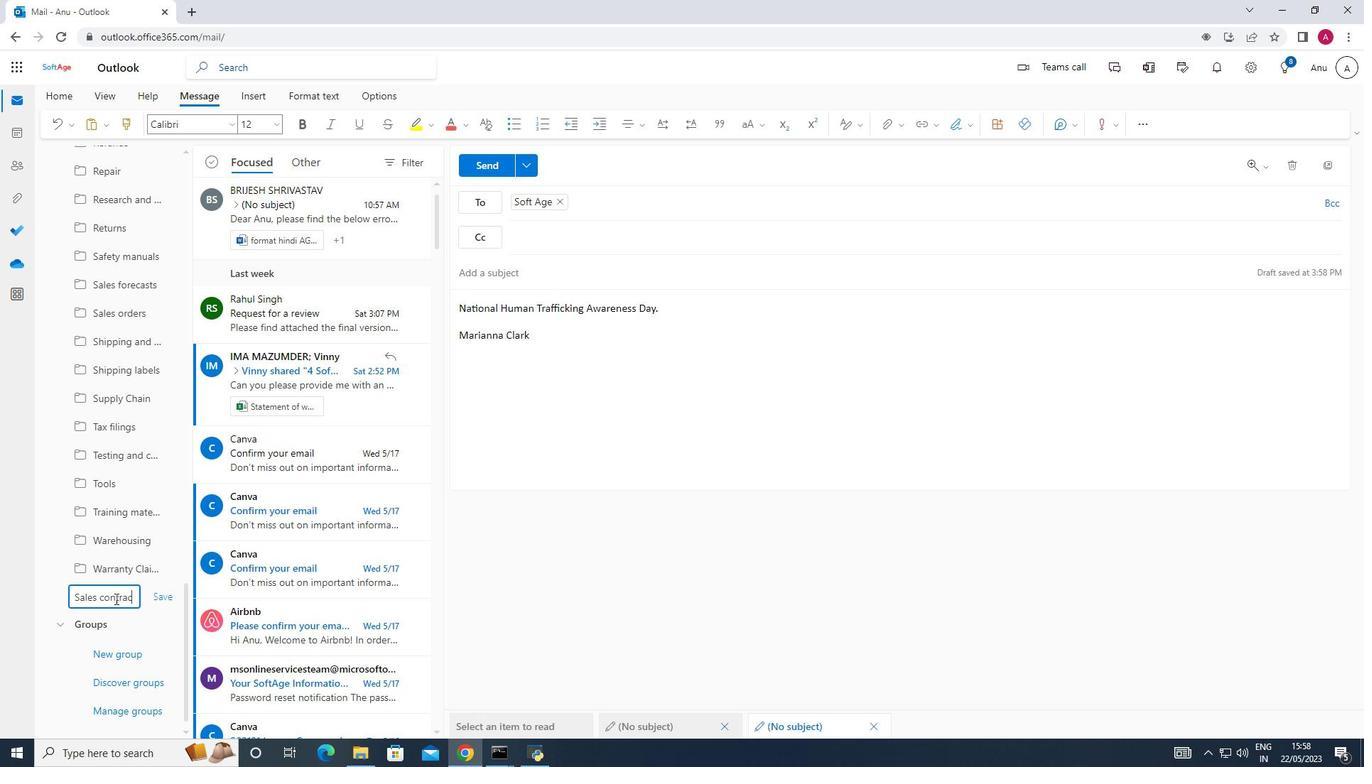 
Action: Mouse moved to (166, 596)
Screenshot: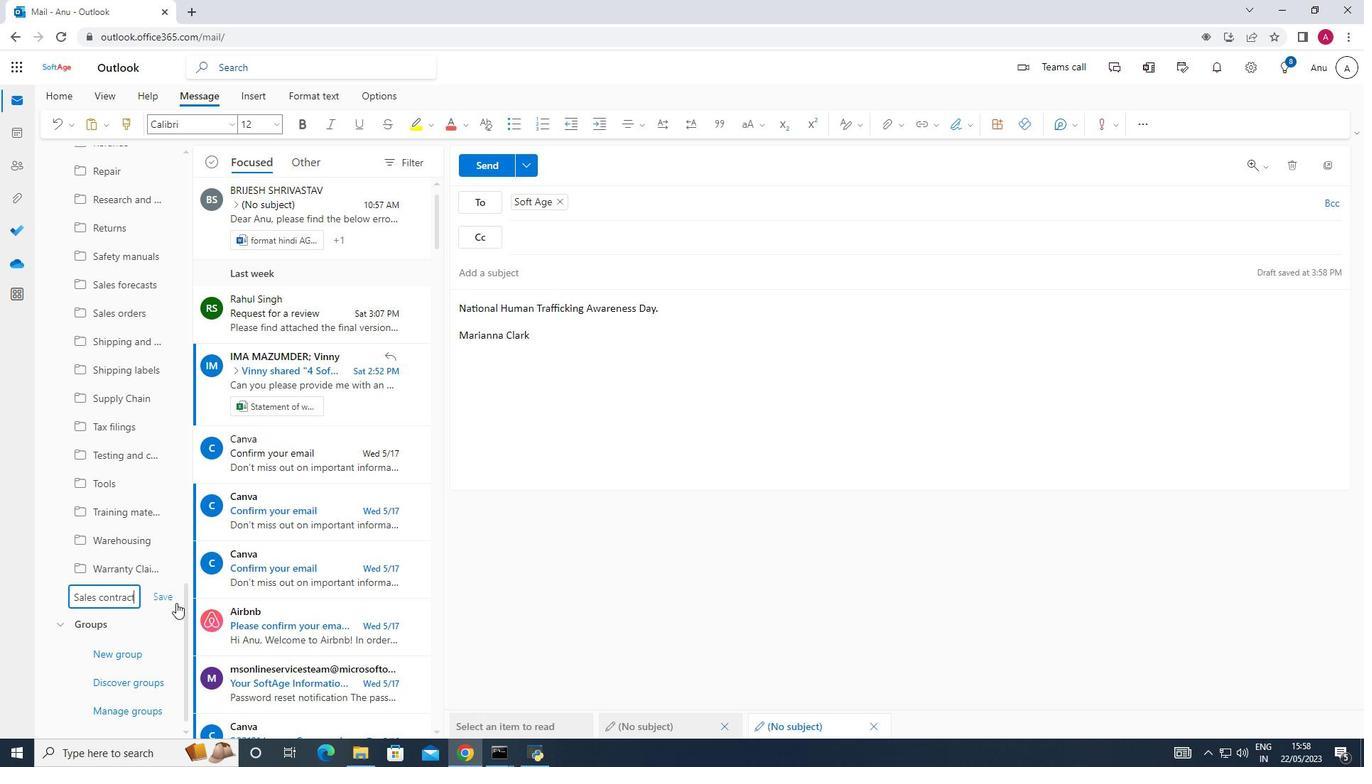 
Action: Mouse pressed left at (166, 596)
Screenshot: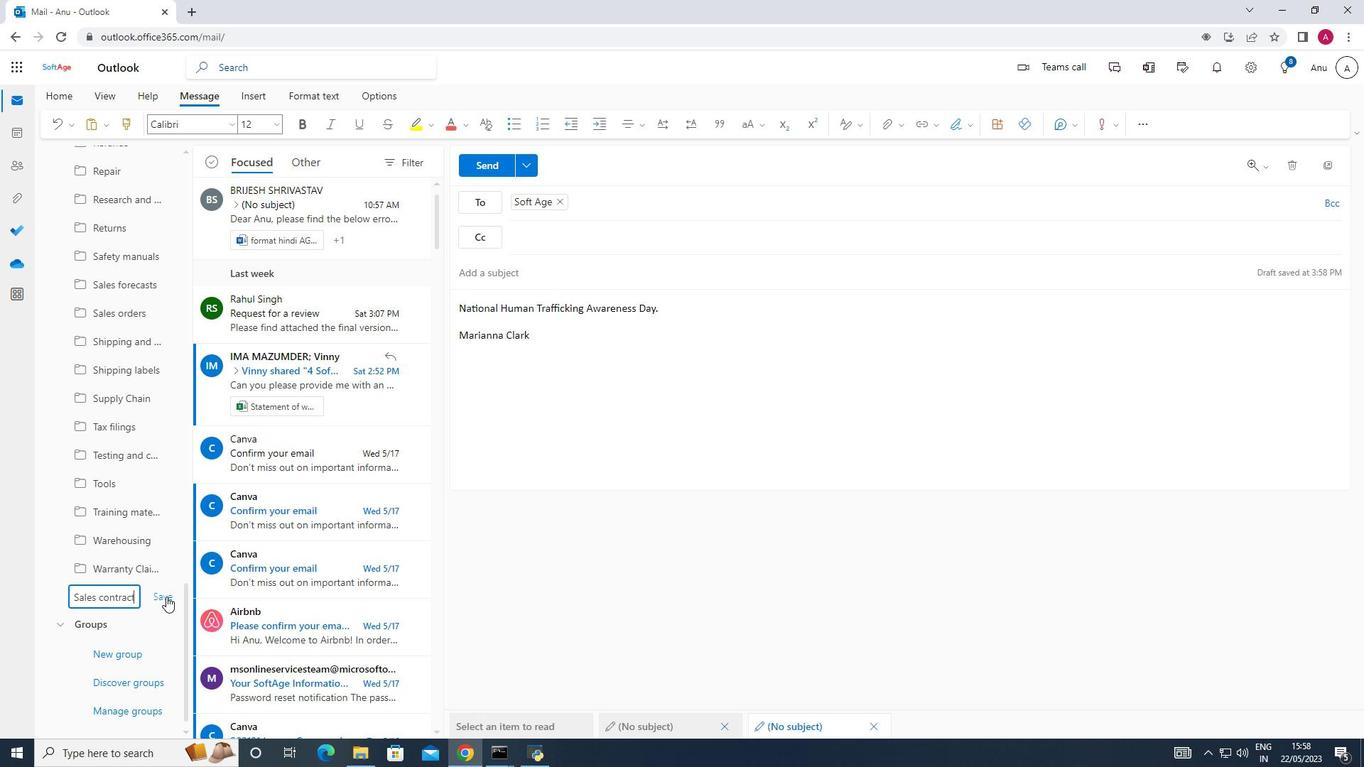 
Action: Mouse moved to (495, 161)
Screenshot: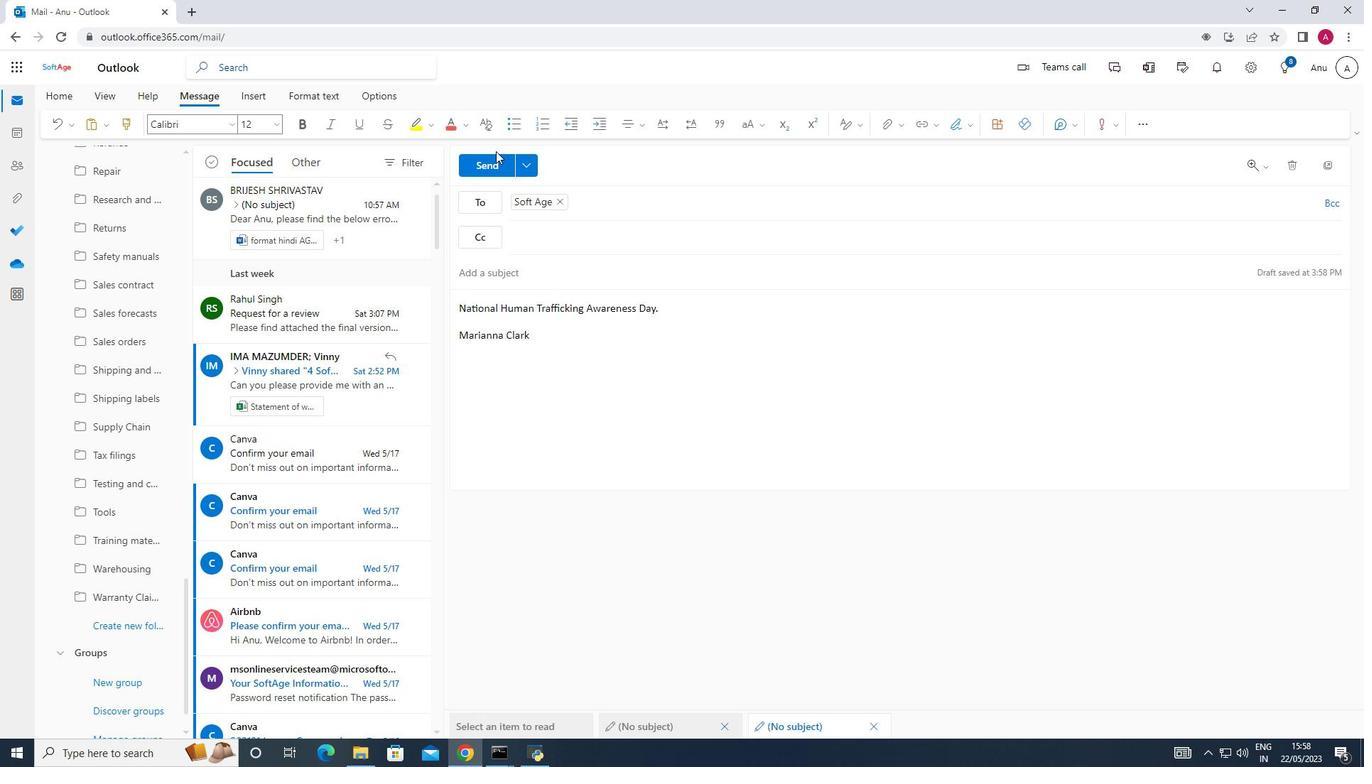 
Action: Mouse pressed left at (495, 161)
Screenshot: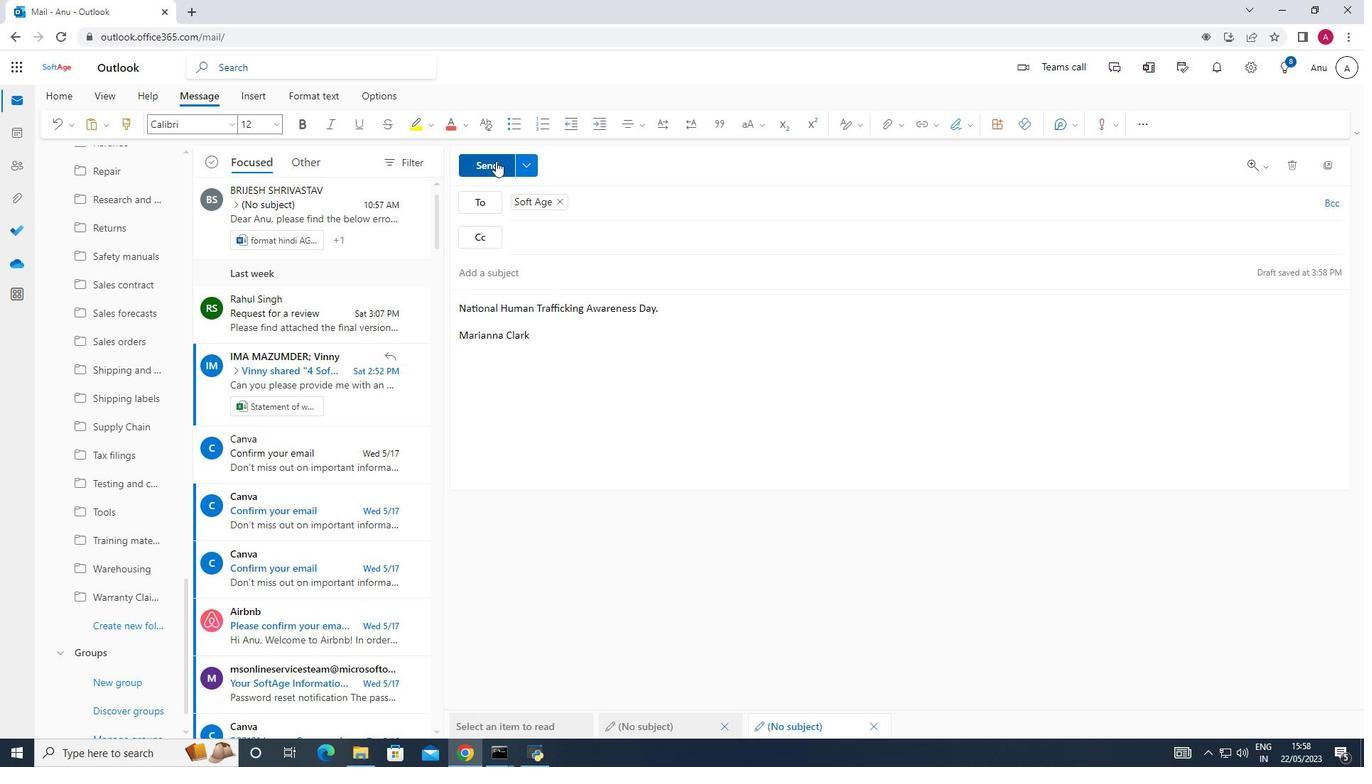 
Action: Mouse moved to (689, 425)
Screenshot: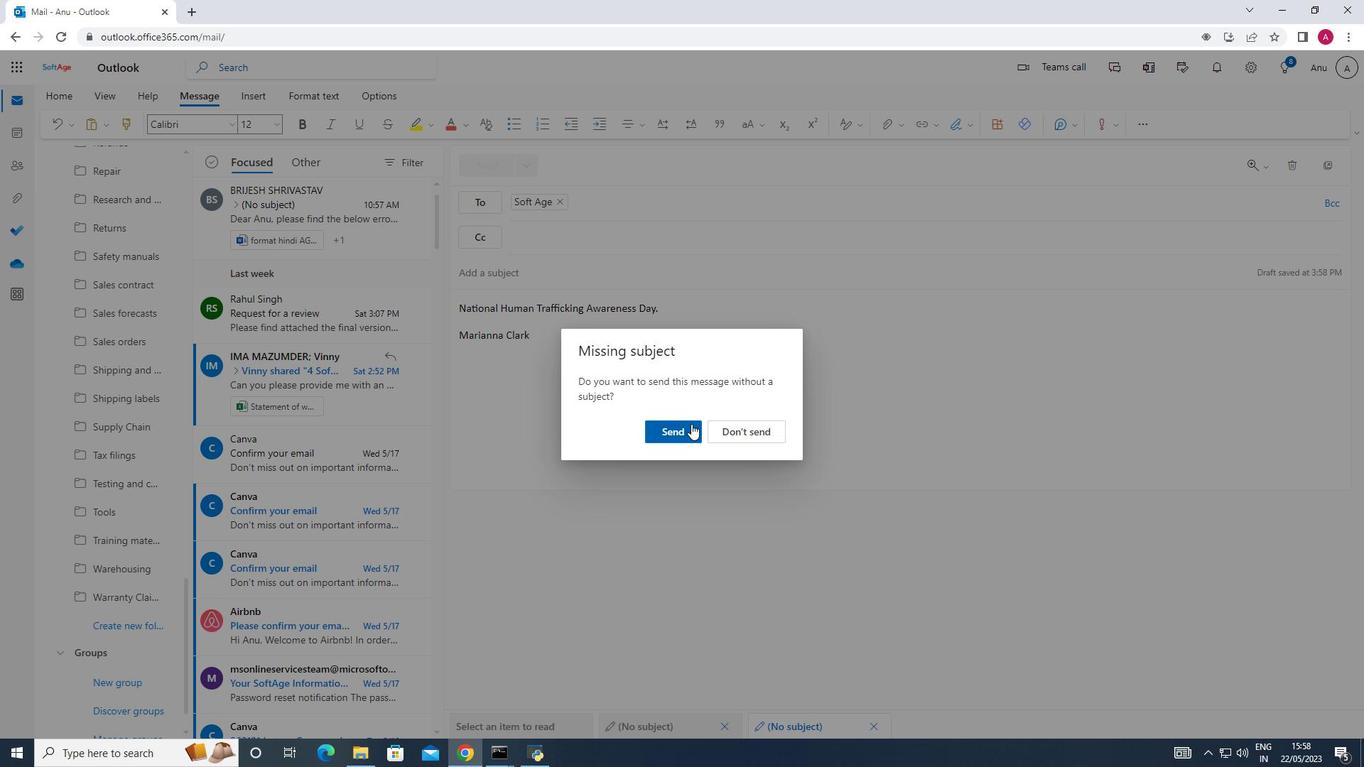 
Action: Mouse pressed left at (689, 425)
Screenshot: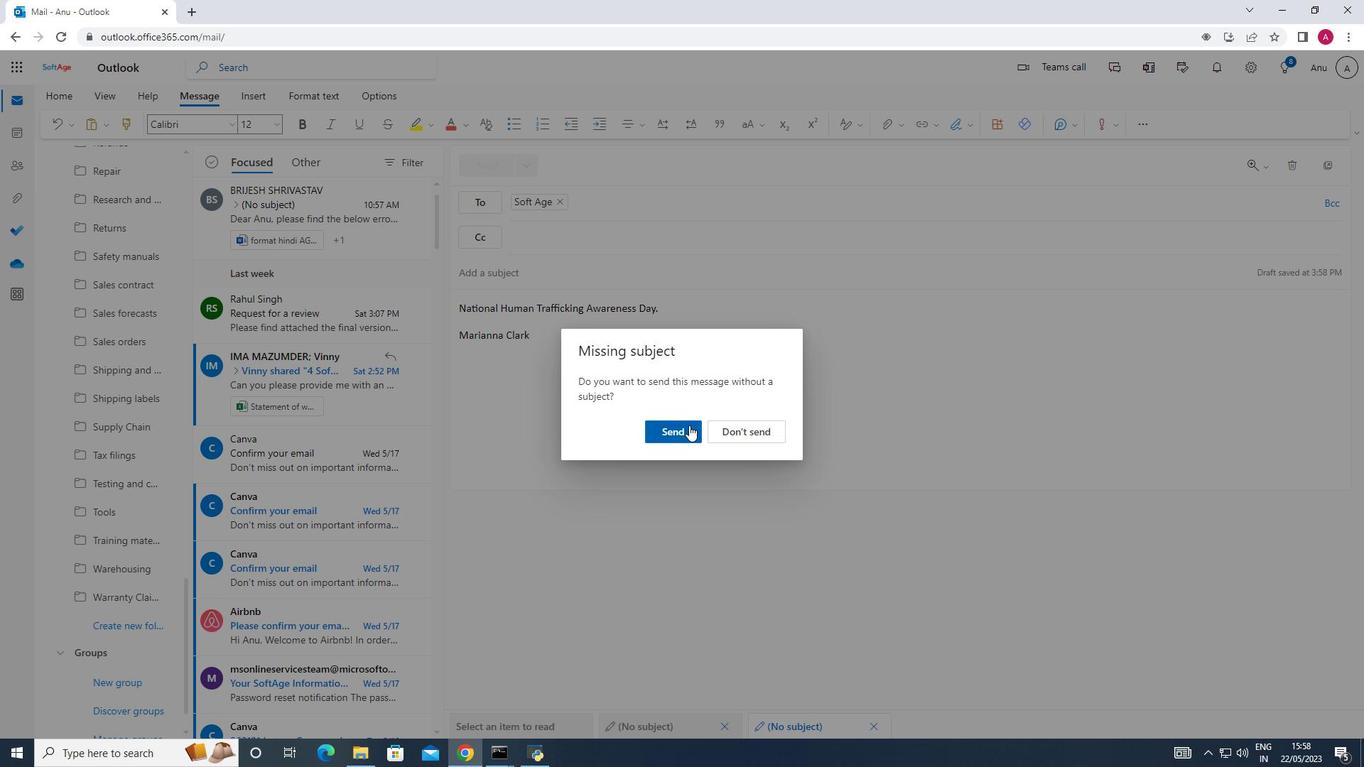 
Action: Mouse moved to (336, 243)
Screenshot: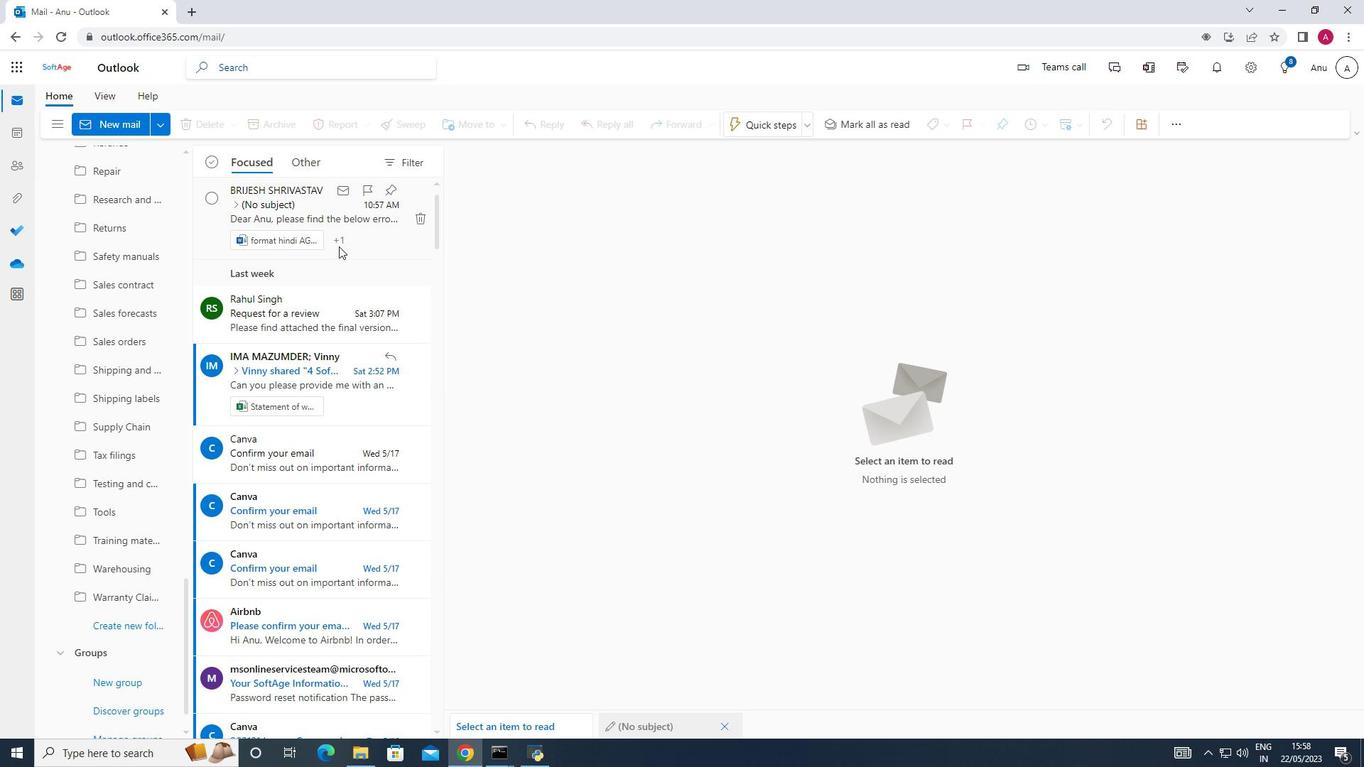 
